 Task: Create a due date automation trigger when advanced on, on the tuesday before a card is due add dates starting this week at 11:00 AM.
Action: Mouse moved to (936, 285)
Screenshot: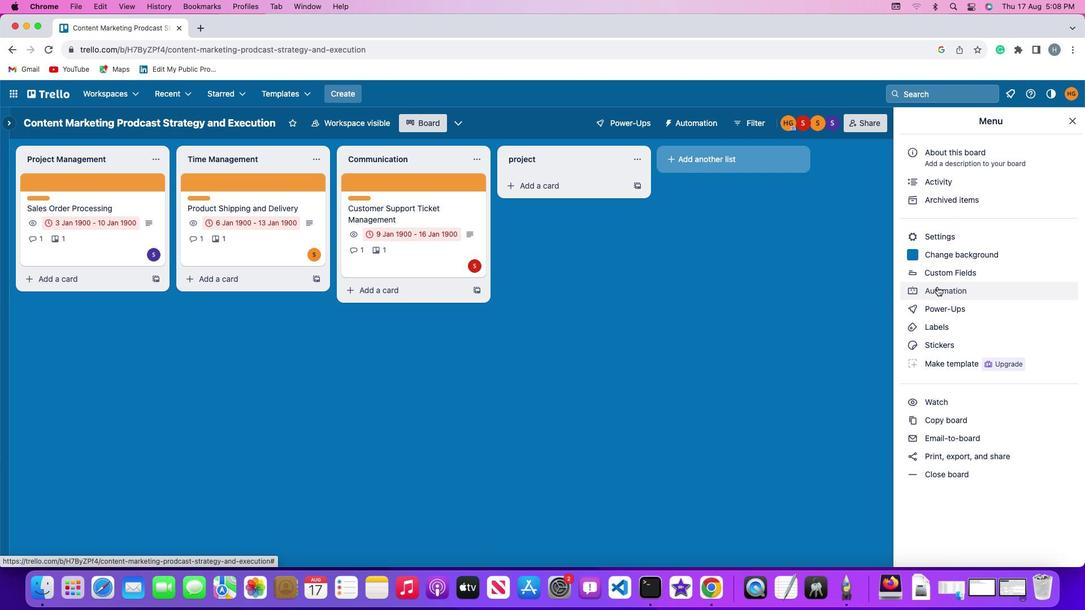 
Action: Mouse pressed left at (936, 285)
Screenshot: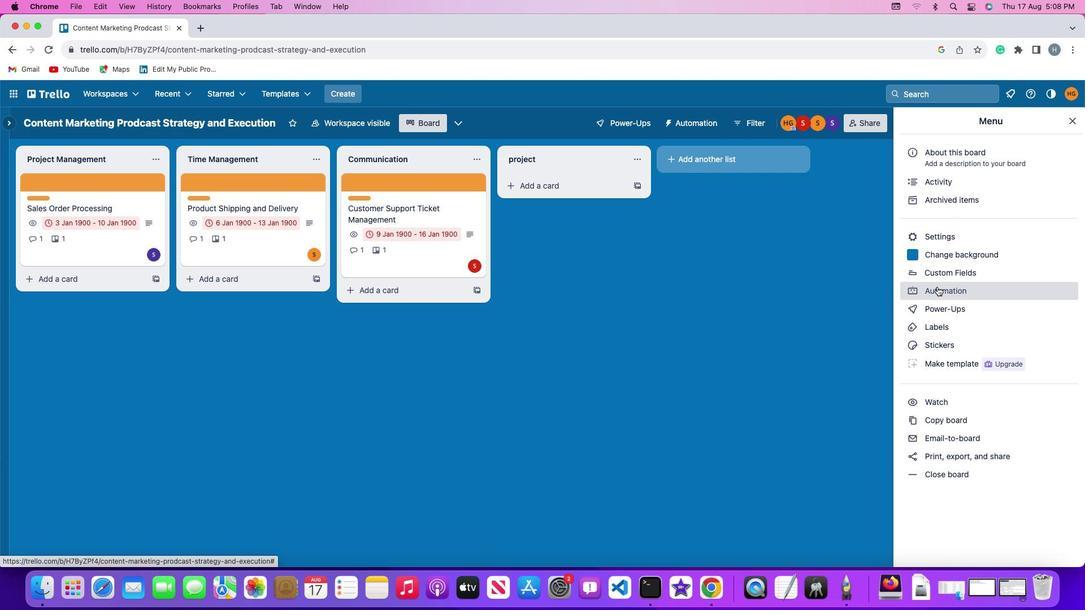 
Action: Mouse pressed left at (936, 285)
Screenshot: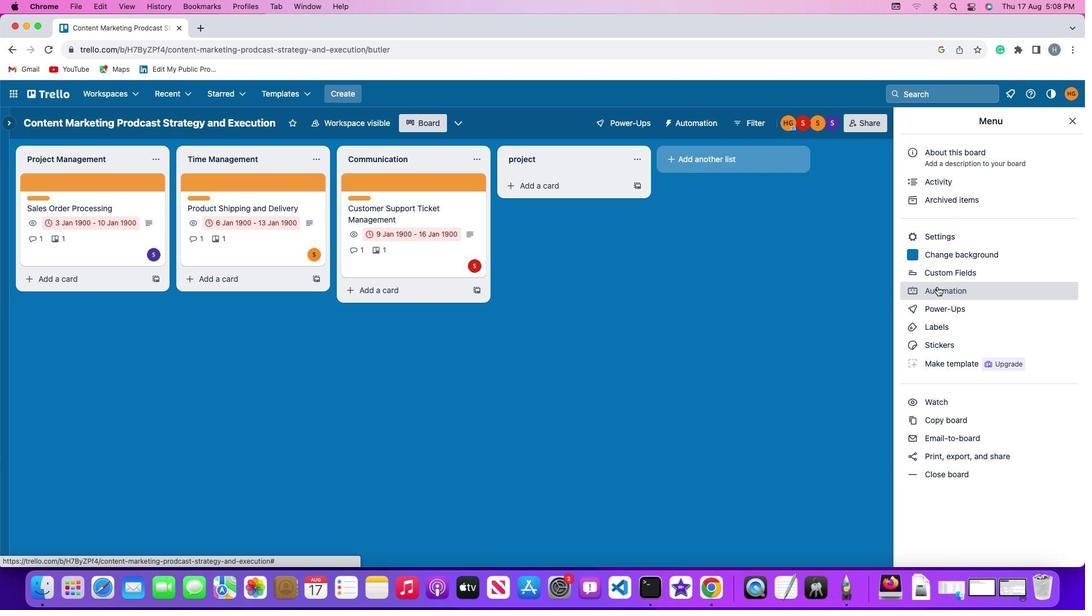 
Action: Mouse moved to (77, 269)
Screenshot: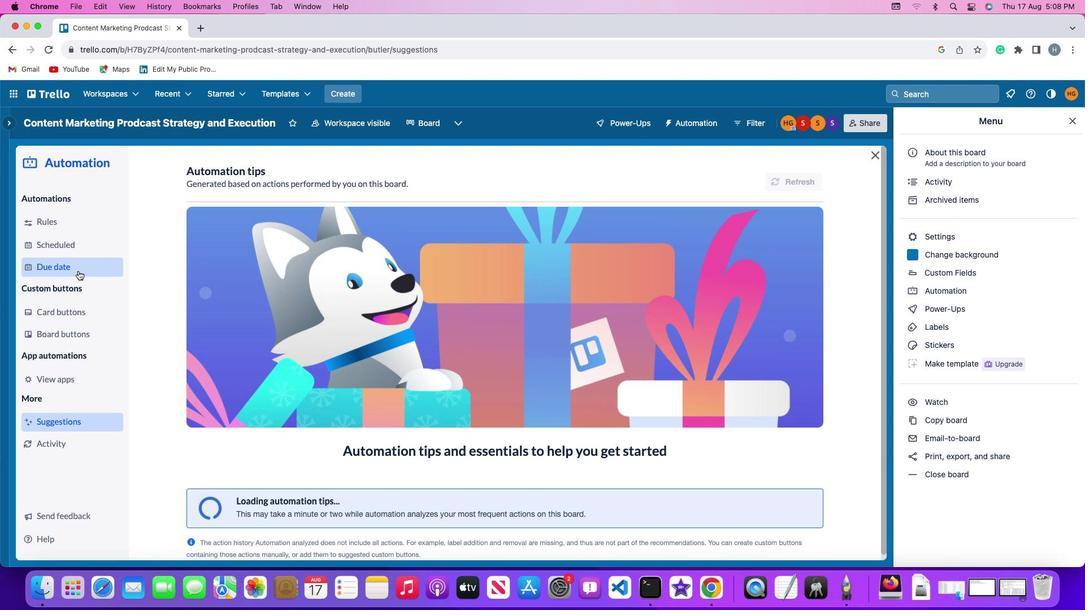 
Action: Mouse pressed left at (77, 269)
Screenshot: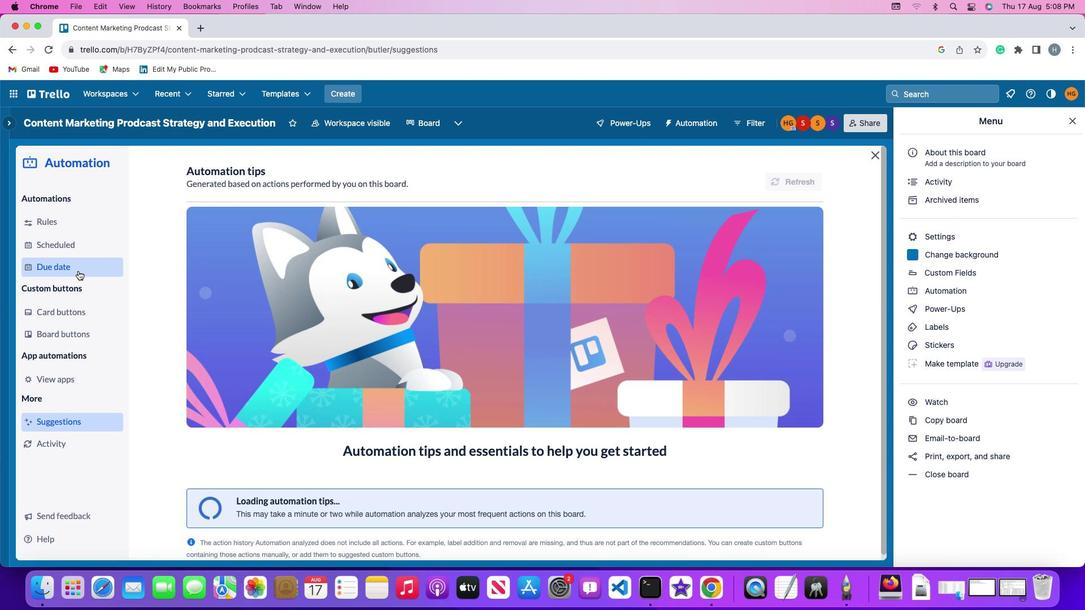 
Action: Mouse moved to (748, 174)
Screenshot: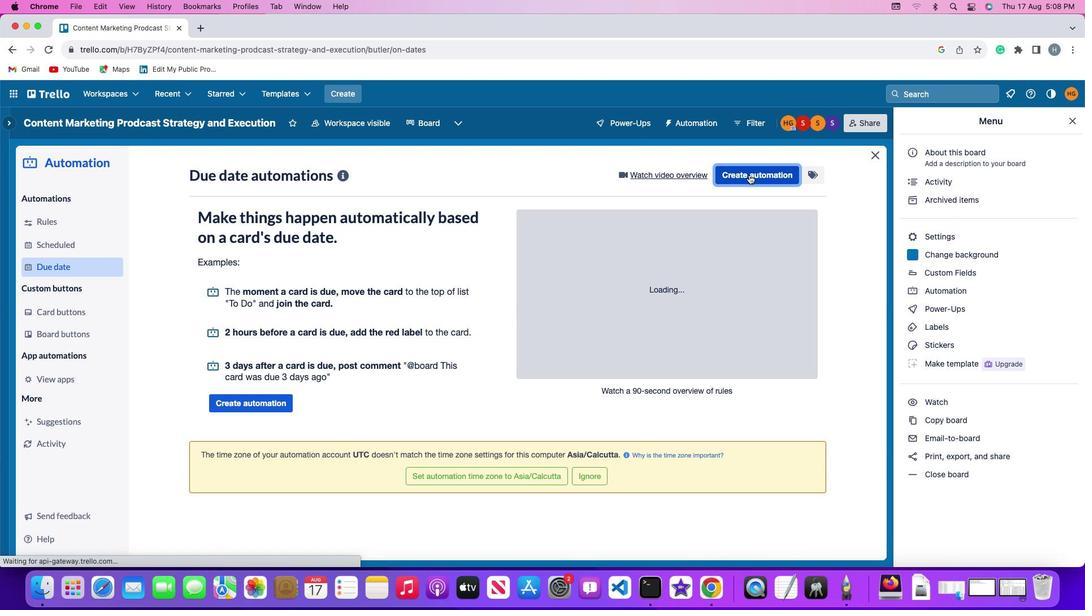 
Action: Mouse pressed left at (748, 174)
Screenshot: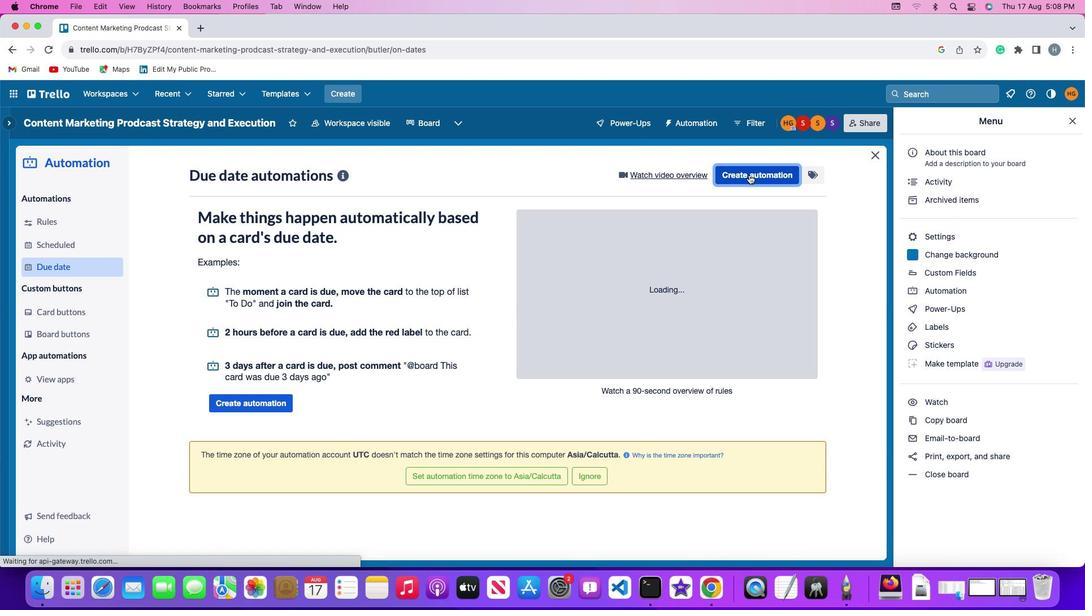 
Action: Mouse moved to (265, 284)
Screenshot: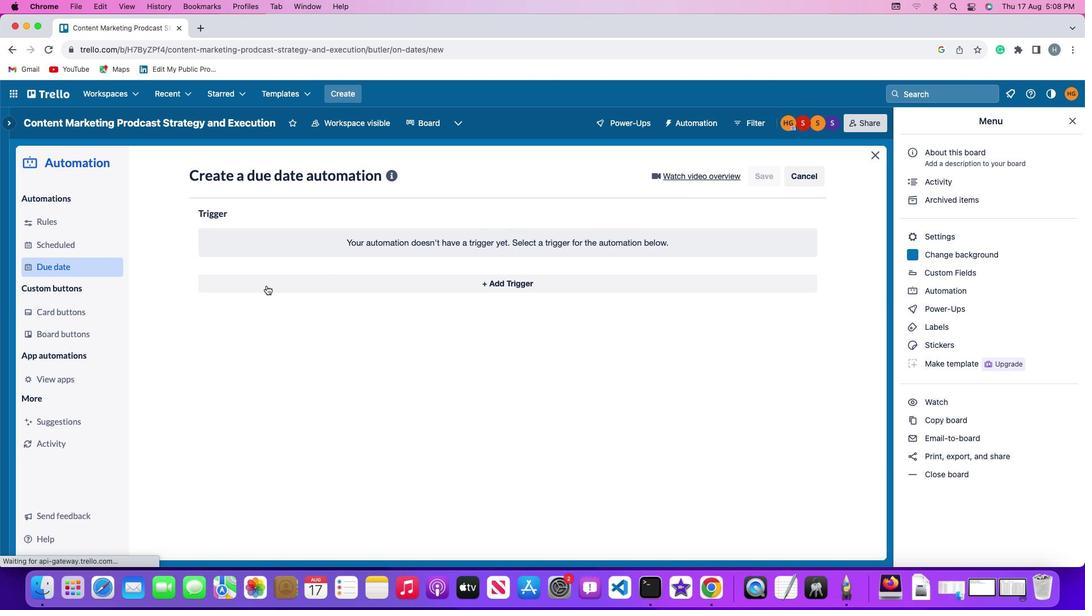 
Action: Mouse pressed left at (265, 284)
Screenshot: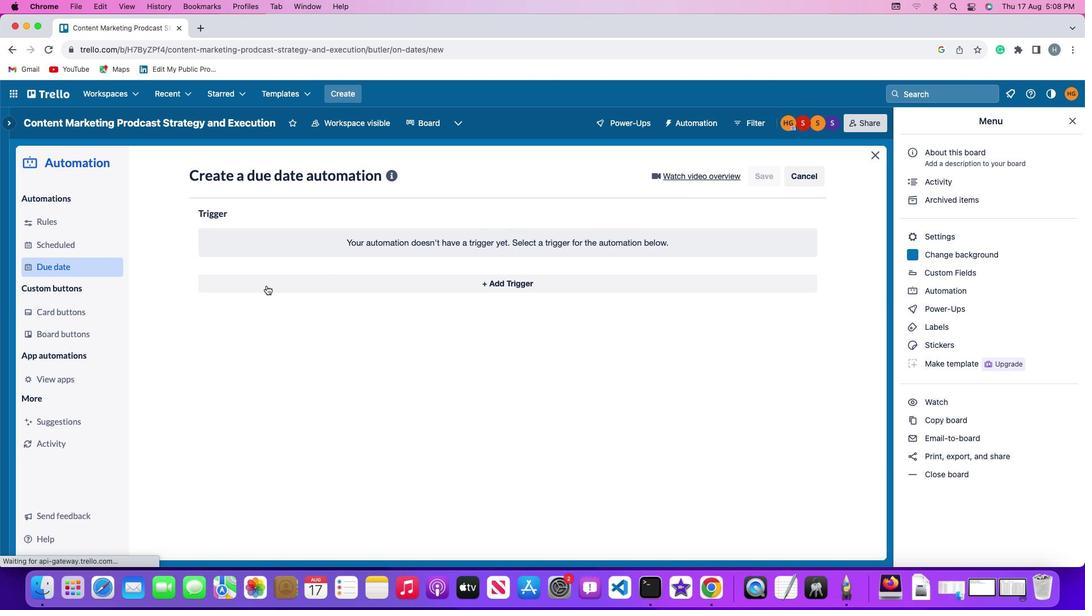 
Action: Mouse moved to (259, 496)
Screenshot: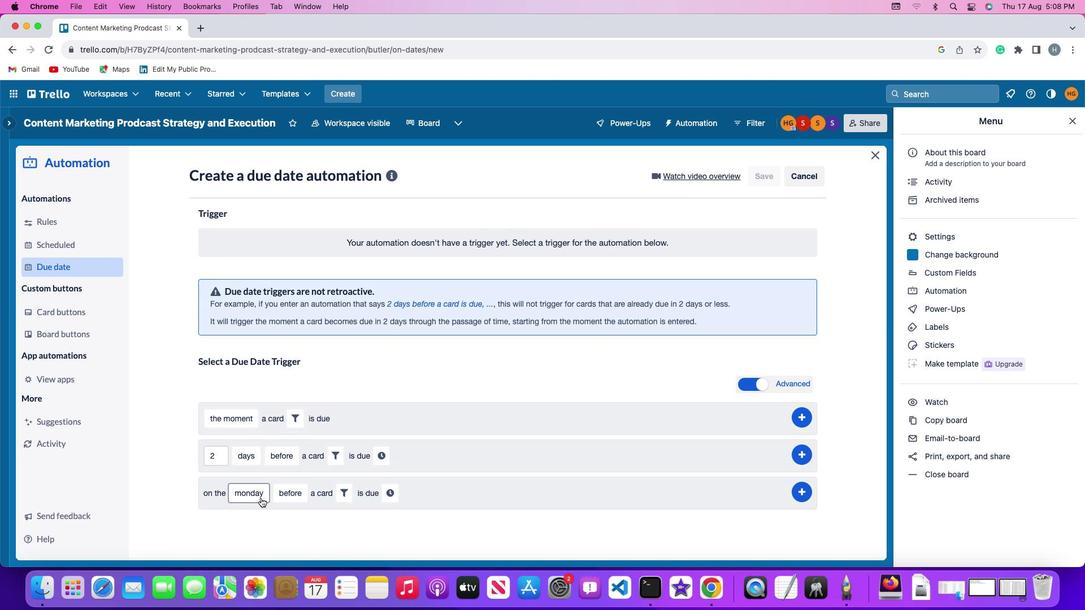 
Action: Mouse pressed left at (259, 496)
Screenshot: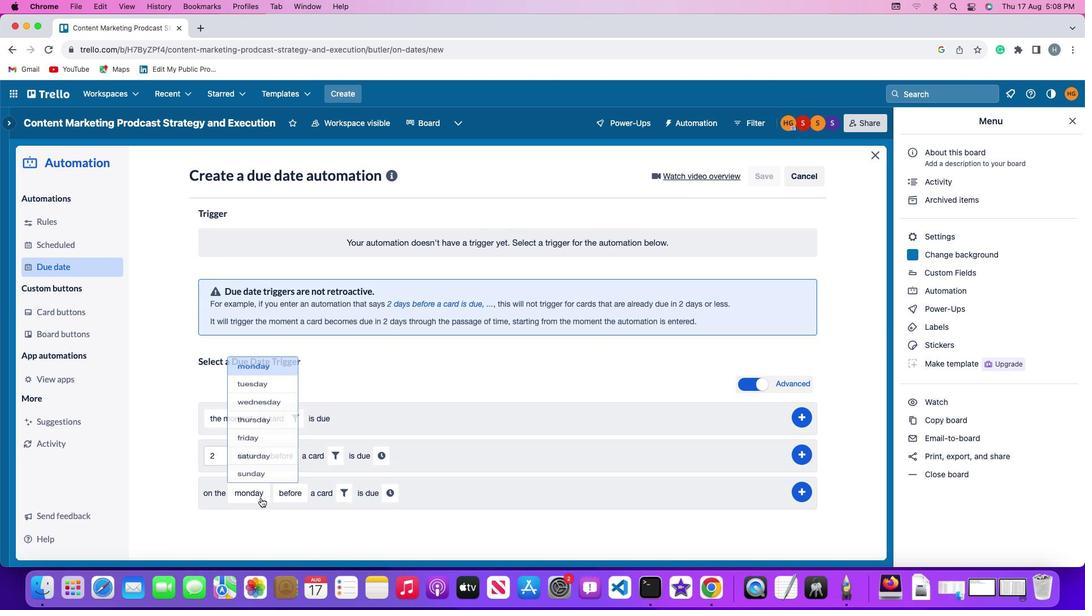 
Action: Mouse moved to (264, 356)
Screenshot: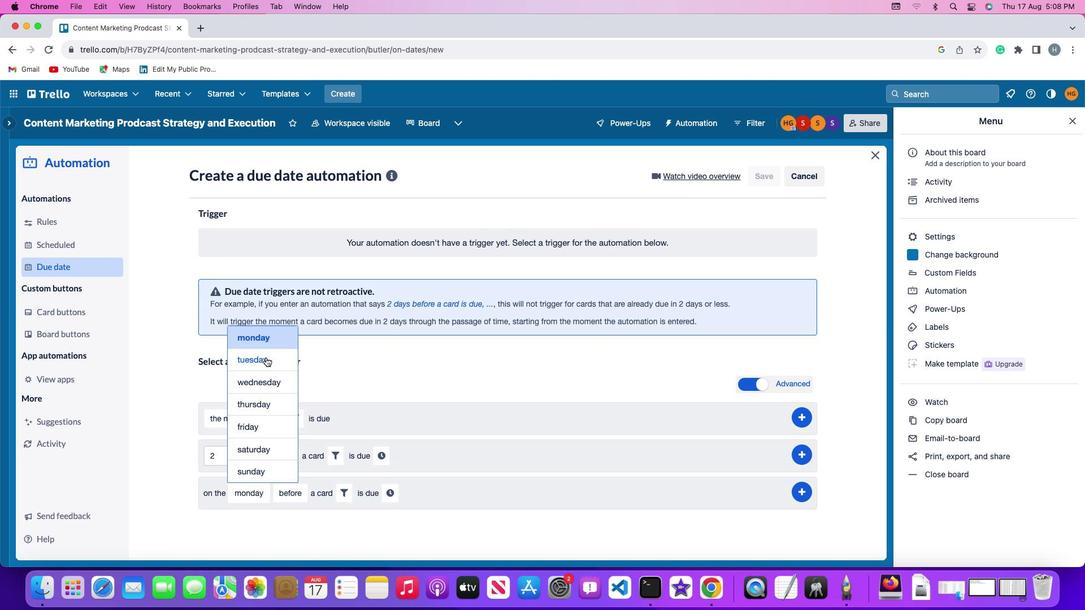 
Action: Mouse pressed left at (264, 356)
Screenshot: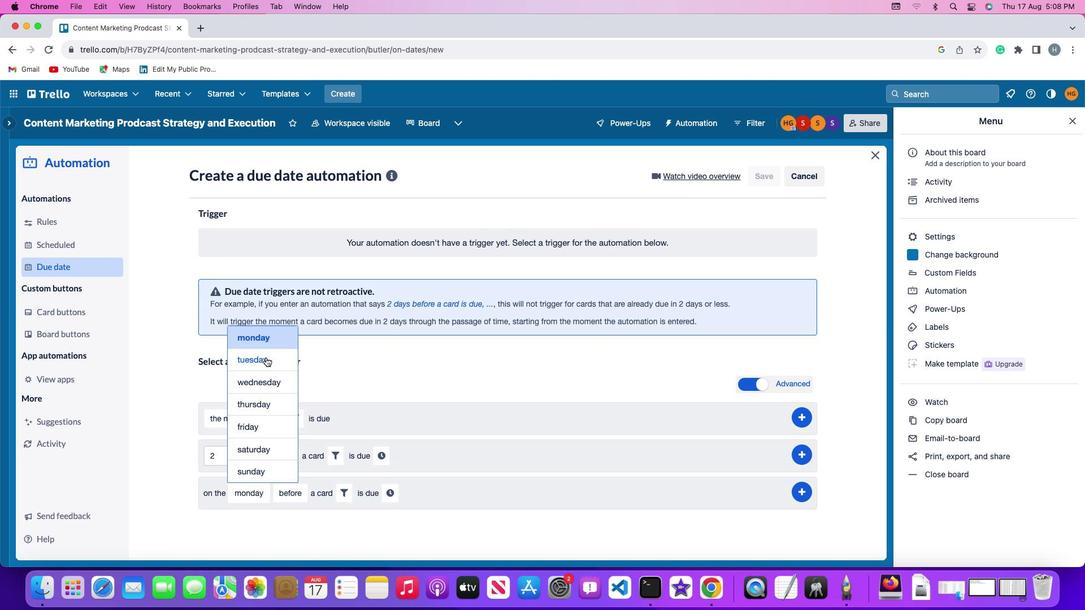 
Action: Mouse moved to (285, 489)
Screenshot: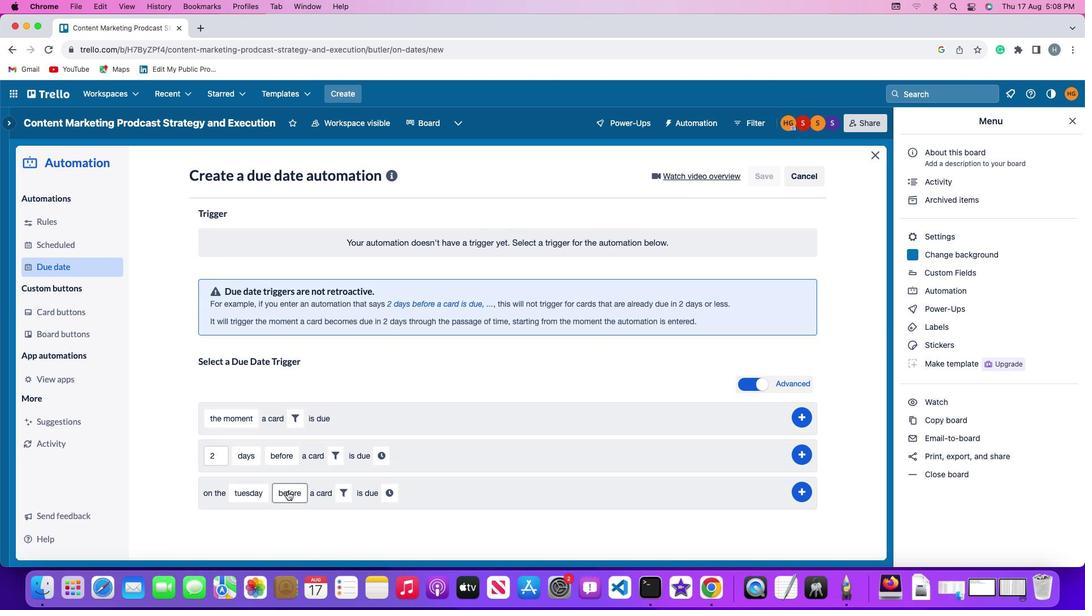
Action: Mouse pressed left at (285, 489)
Screenshot: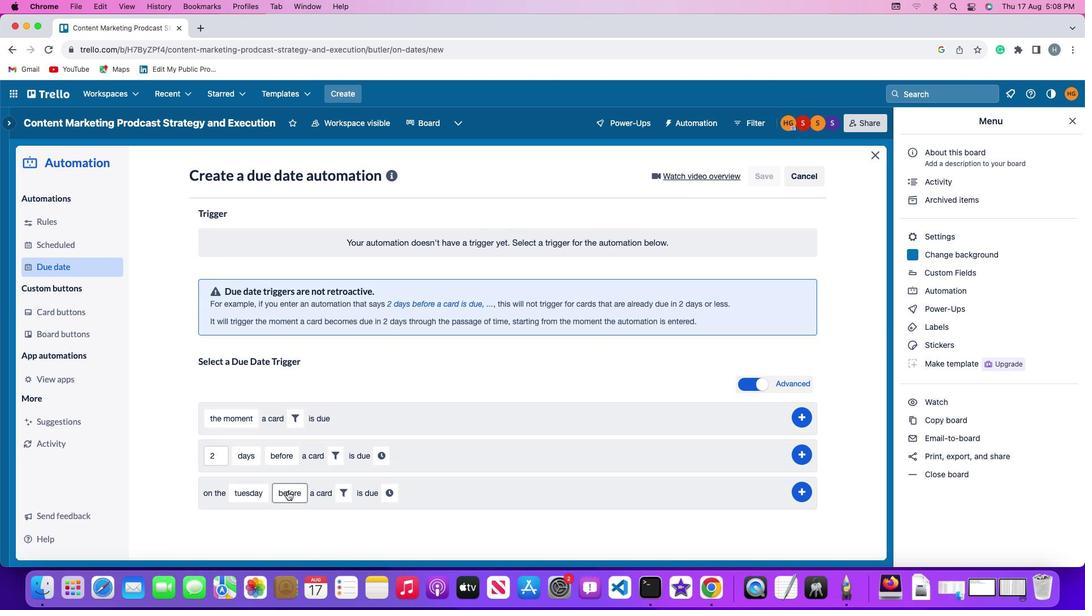 
Action: Mouse moved to (291, 404)
Screenshot: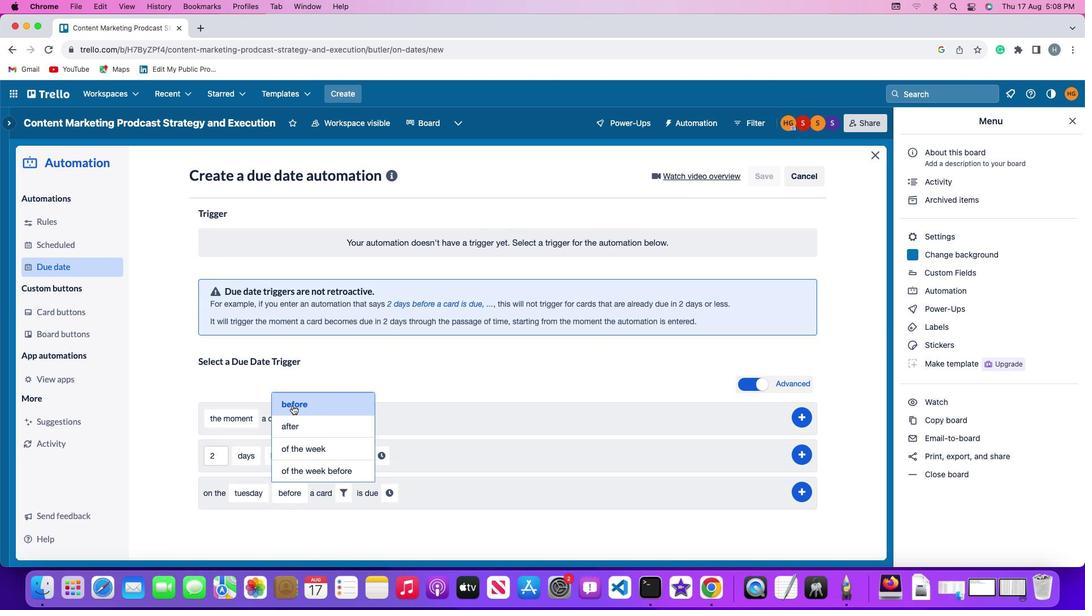 
Action: Mouse pressed left at (291, 404)
Screenshot: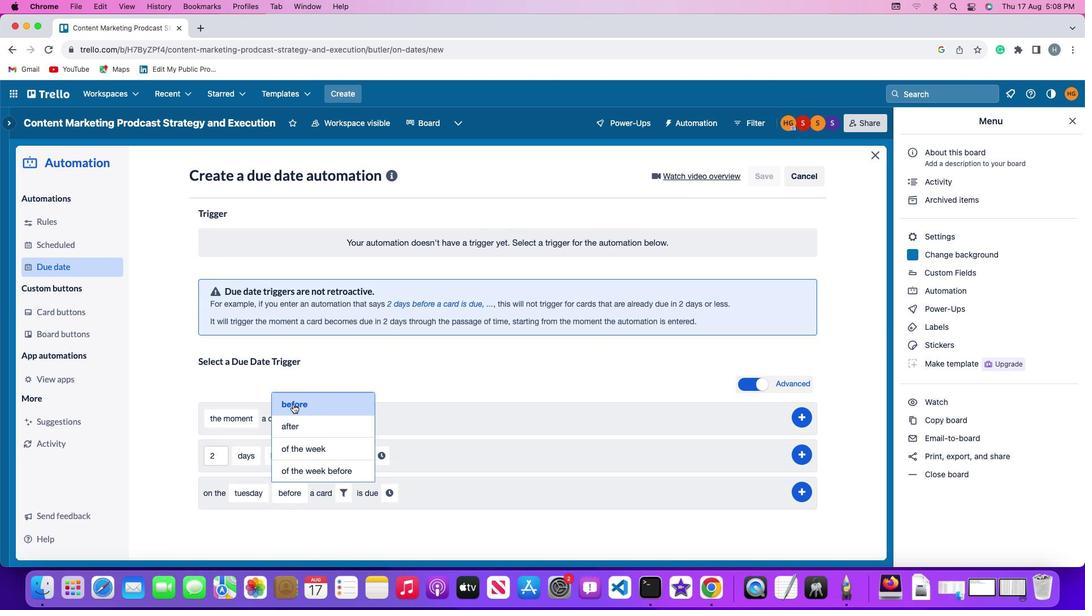 
Action: Mouse moved to (343, 498)
Screenshot: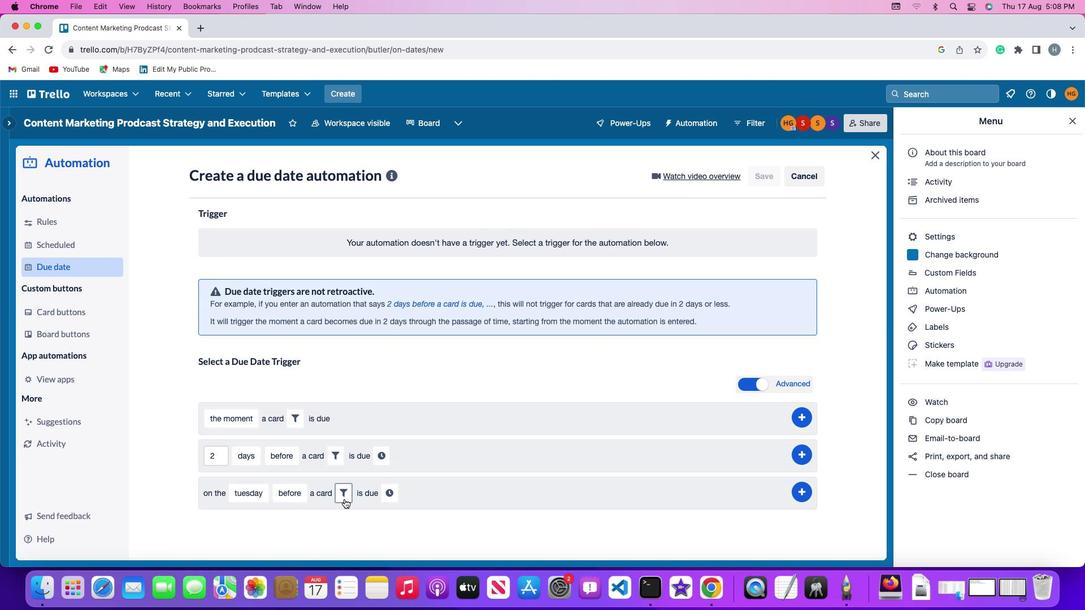
Action: Mouse pressed left at (343, 498)
Screenshot: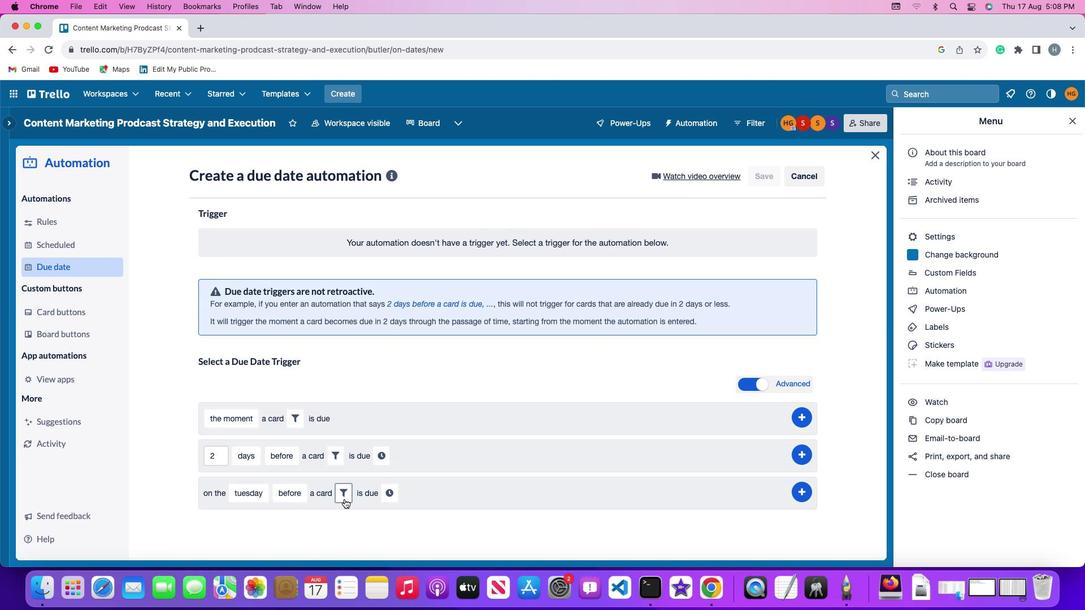 
Action: Mouse moved to (407, 528)
Screenshot: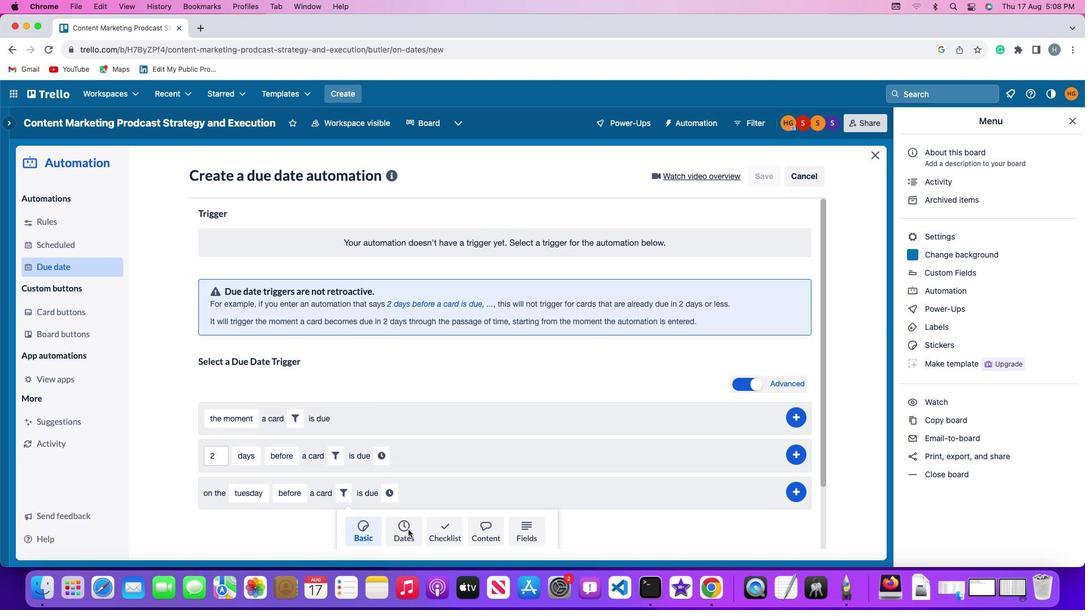 
Action: Mouse pressed left at (407, 528)
Screenshot: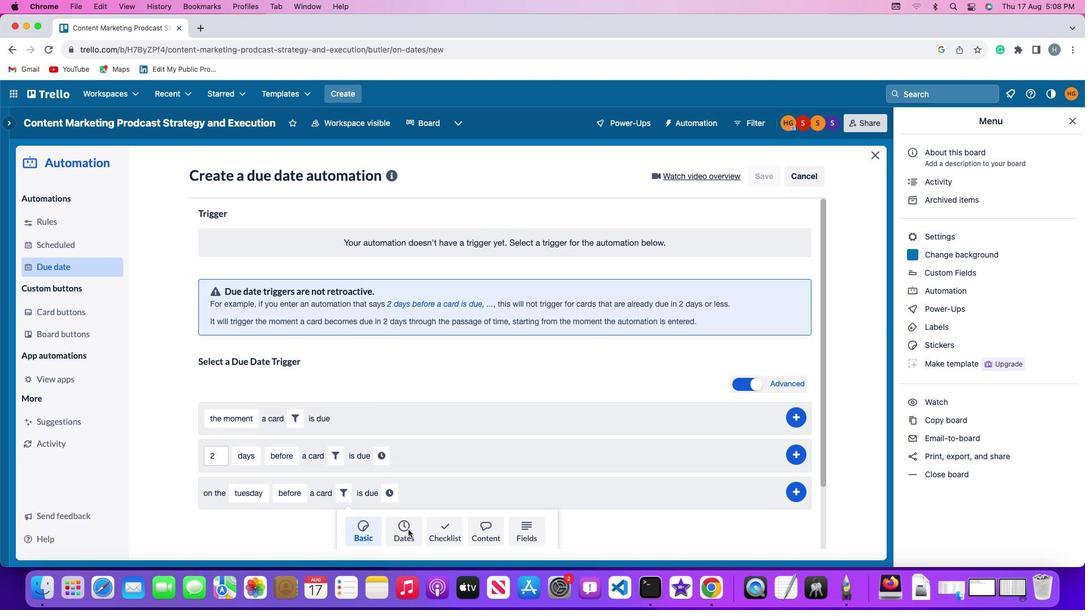 
Action: Mouse moved to (292, 517)
Screenshot: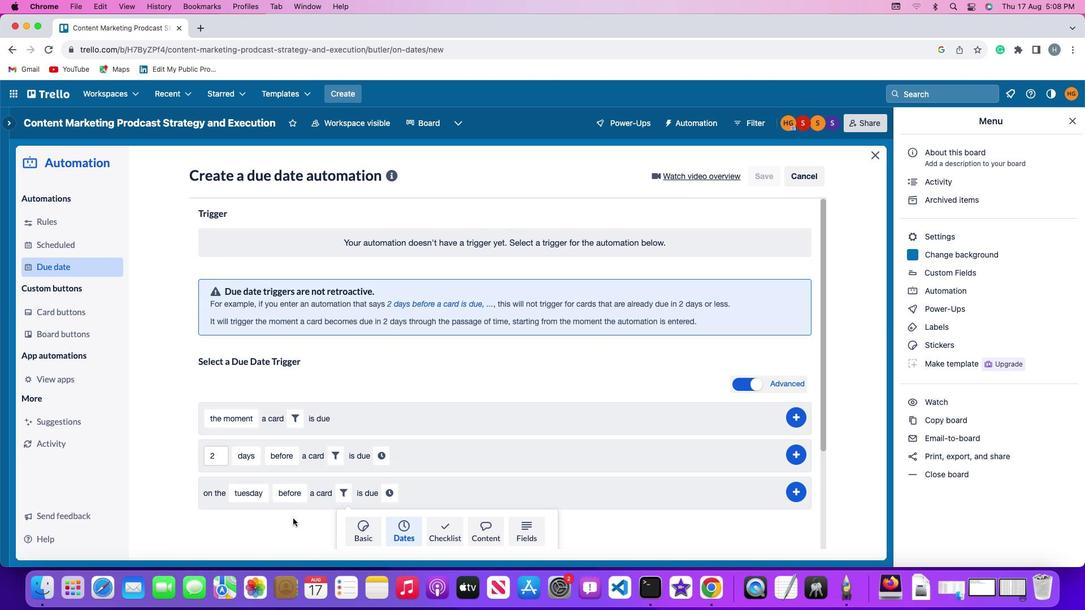
Action: Mouse scrolled (292, 517) with delta (0, -1)
Screenshot: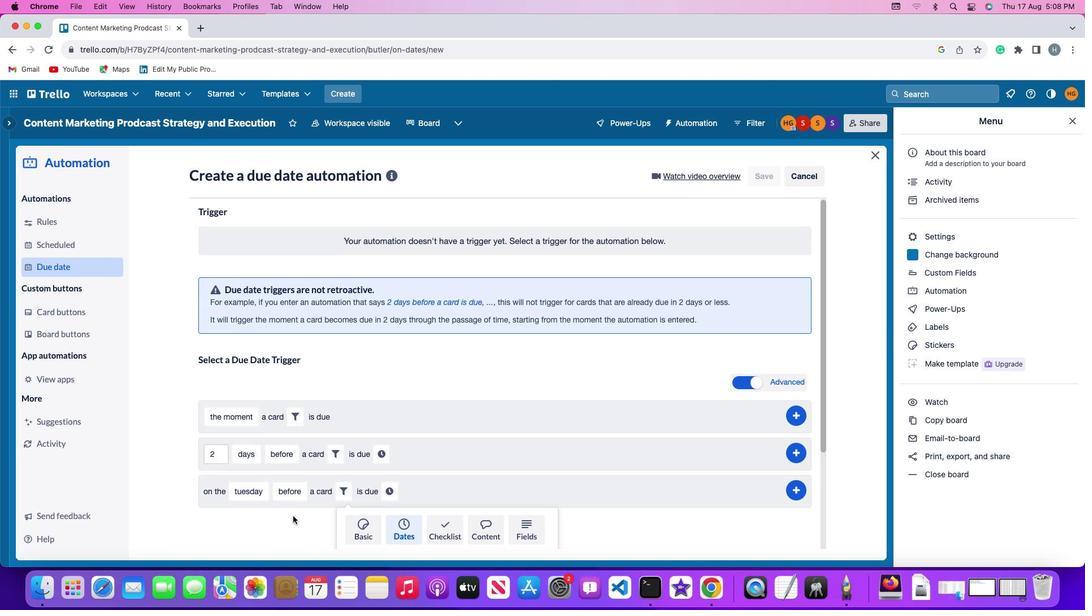 
Action: Mouse moved to (292, 517)
Screenshot: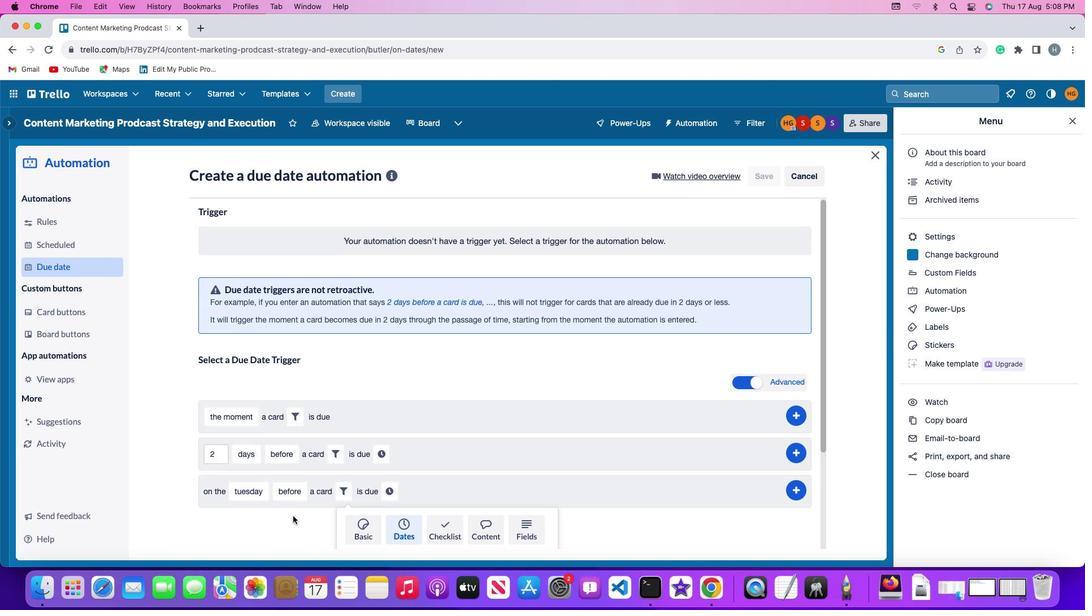 
Action: Mouse scrolled (292, 517) with delta (0, -1)
Screenshot: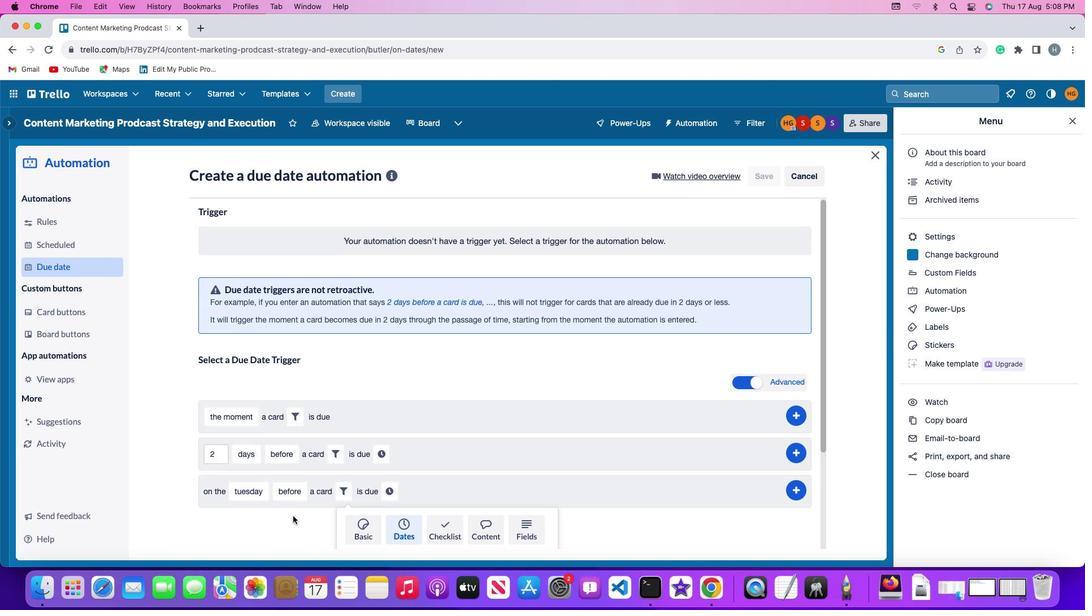 
Action: Mouse scrolled (292, 517) with delta (0, -2)
Screenshot: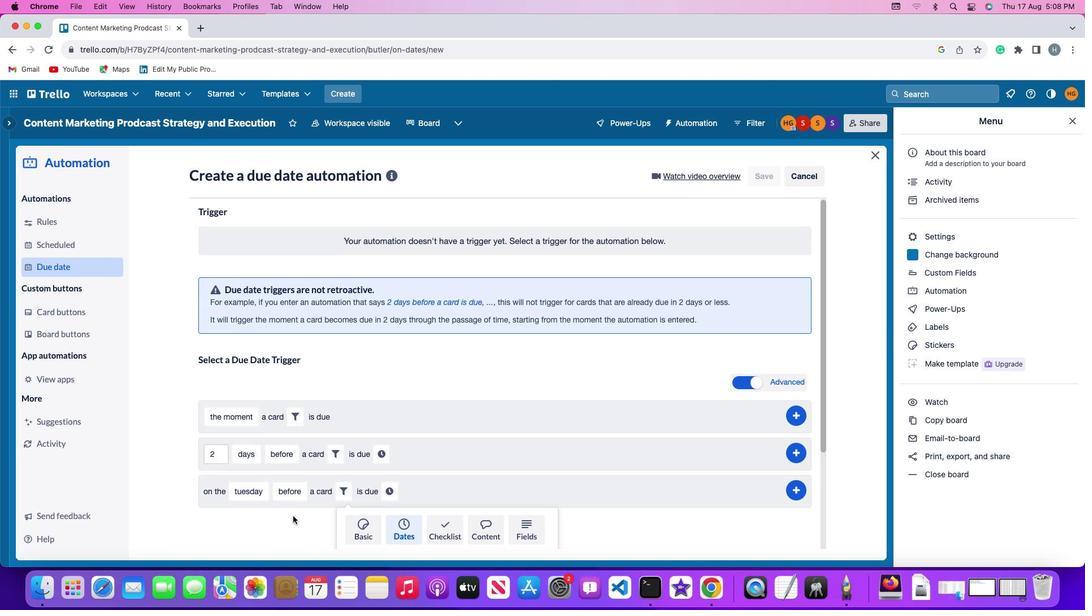 
Action: Mouse moved to (292, 516)
Screenshot: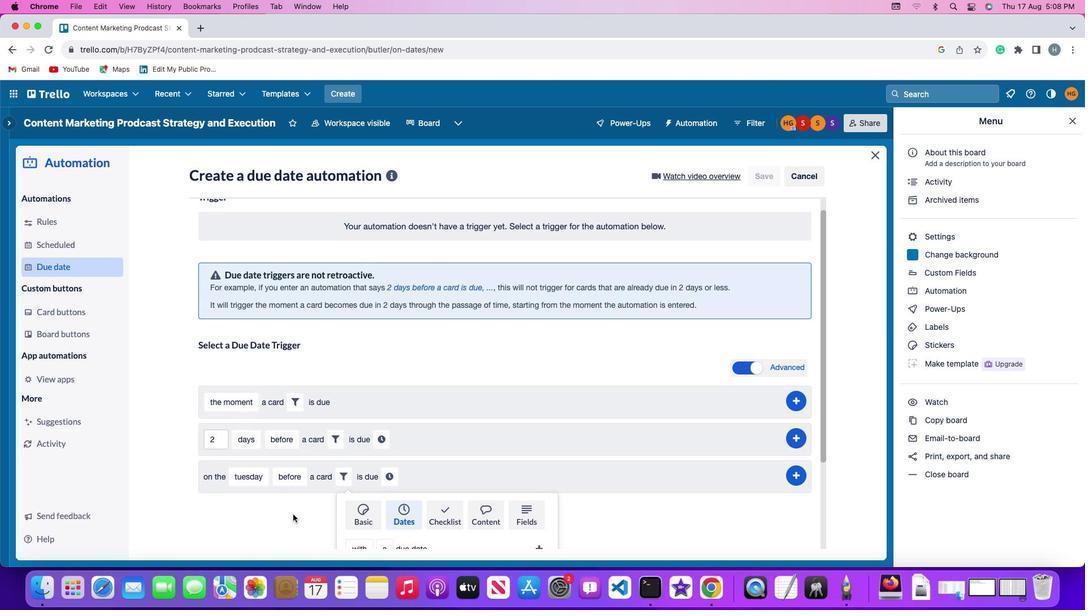 
Action: Mouse scrolled (292, 516) with delta (0, -3)
Screenshot: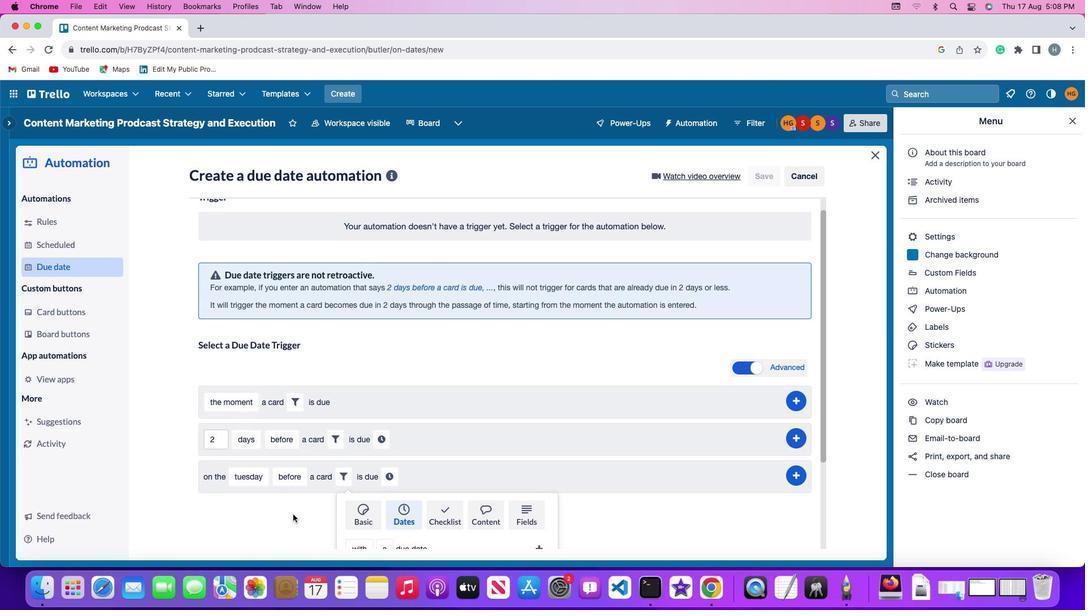 
Action: Mouse moved to (292, 514)
Screenshot: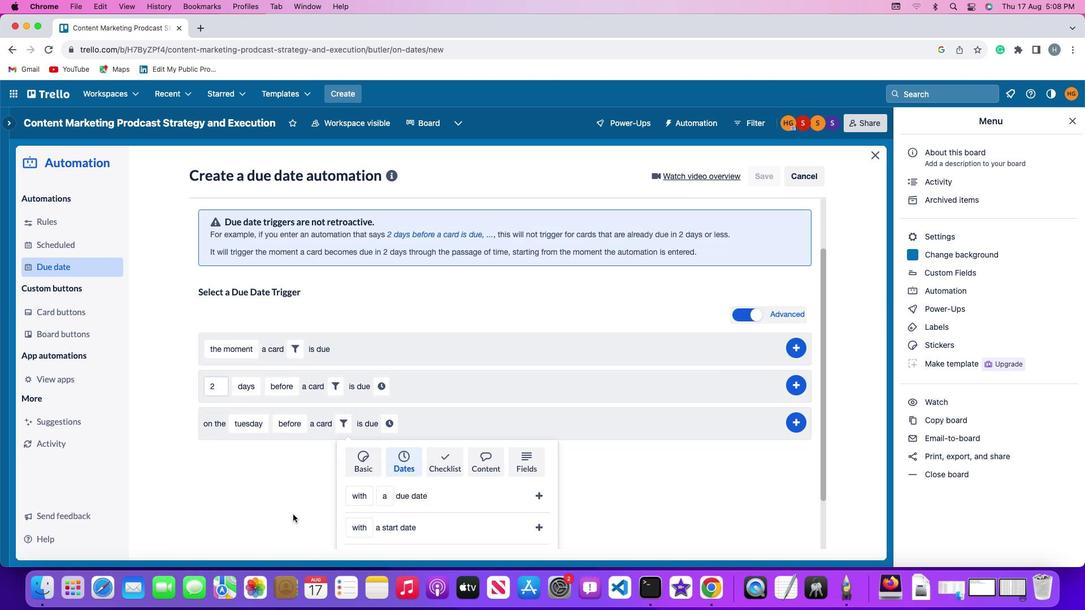 
Action: Mouse scrolled (292, 514) with delta (0, -3)
Screenshot: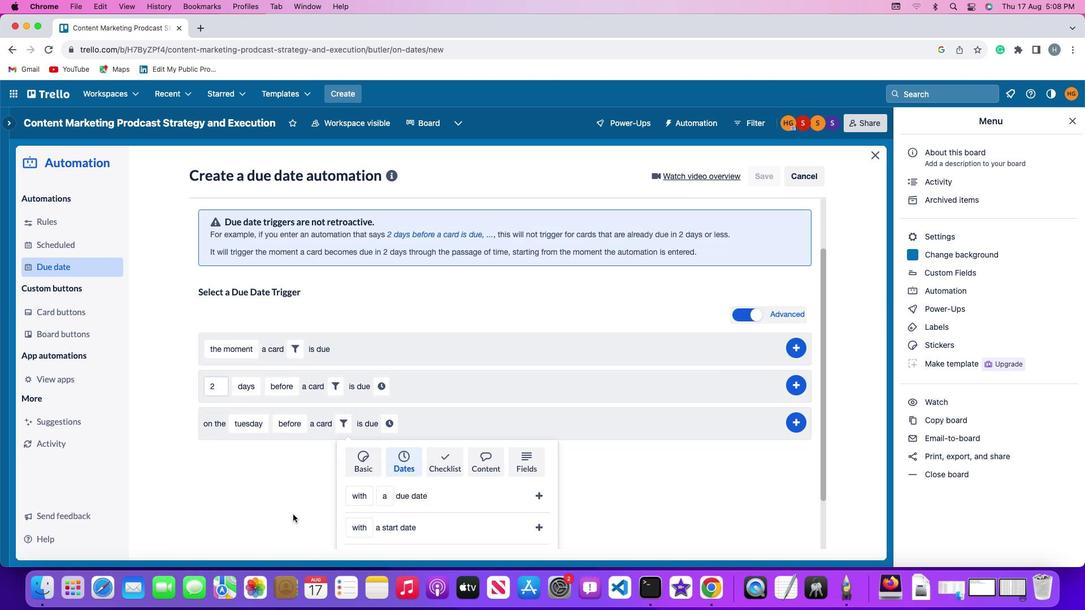 
Action: Mouse moved to (291, 513)
Screenshot: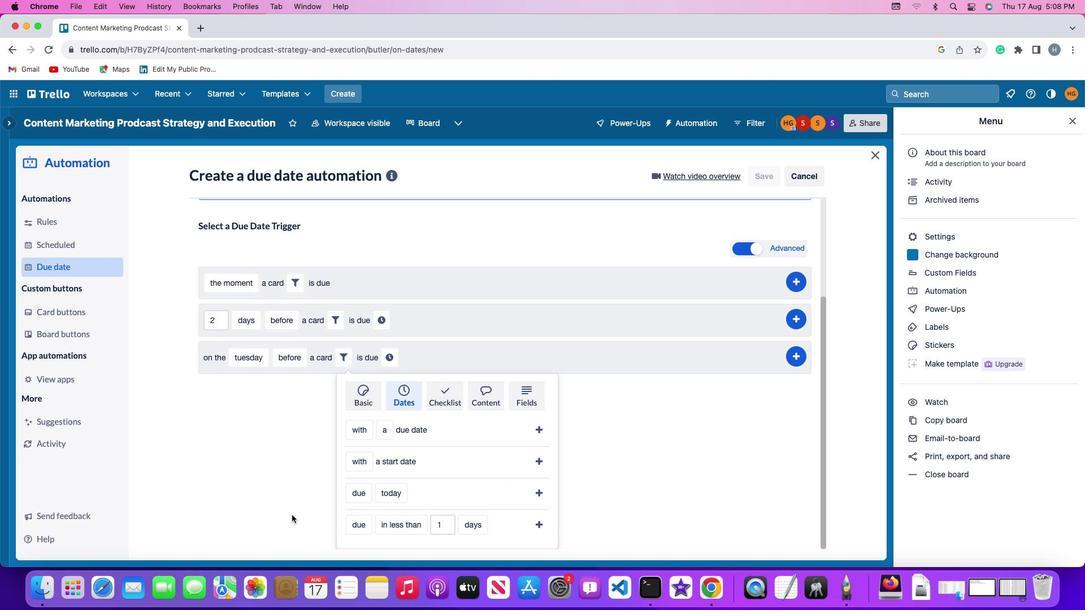 
Action: Mouse scrolled (291, 513) with delta (0, -1)
Screenshot: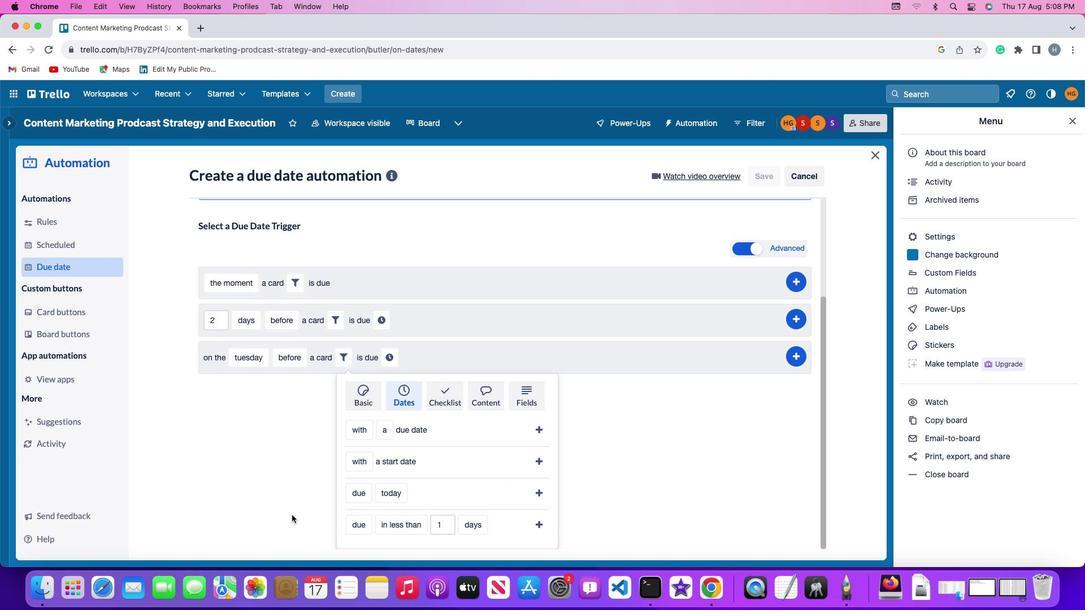 
Action: Mouse scrolled (291, 513) with delta (0, -1)
Screenshot: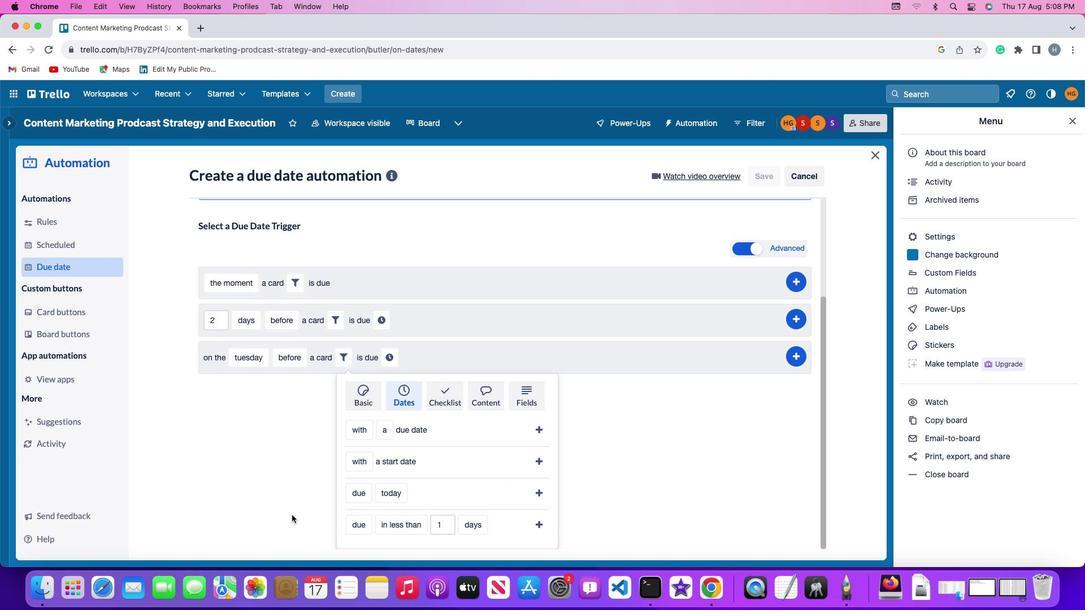 
Action: Mouse scrolled (291, 513) with delta (0, -2)
Screenshot: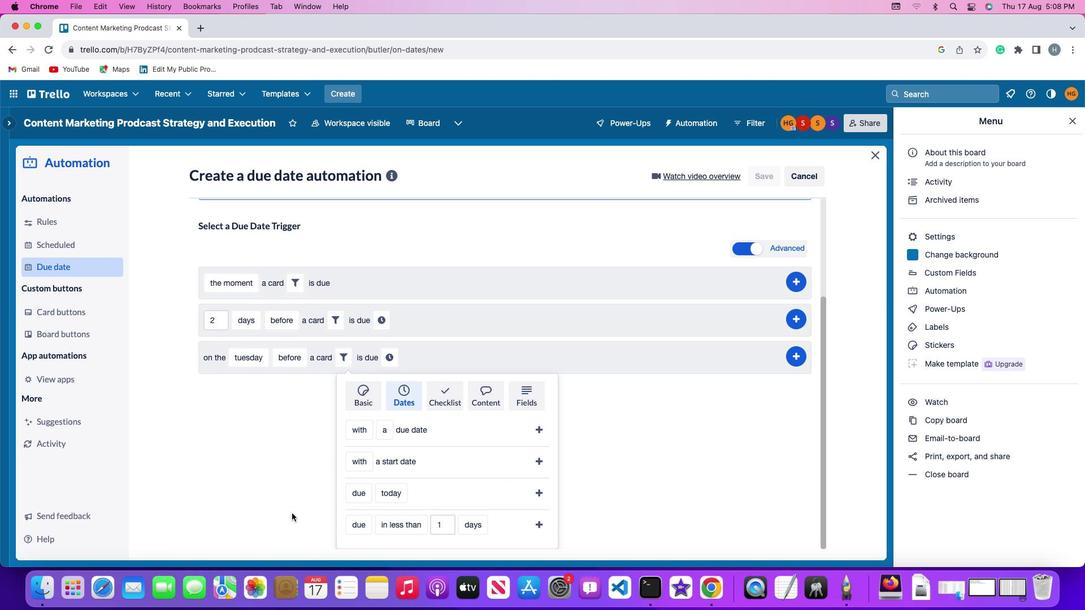 
Action: Mouse moved to (290, 511)
Screenshot: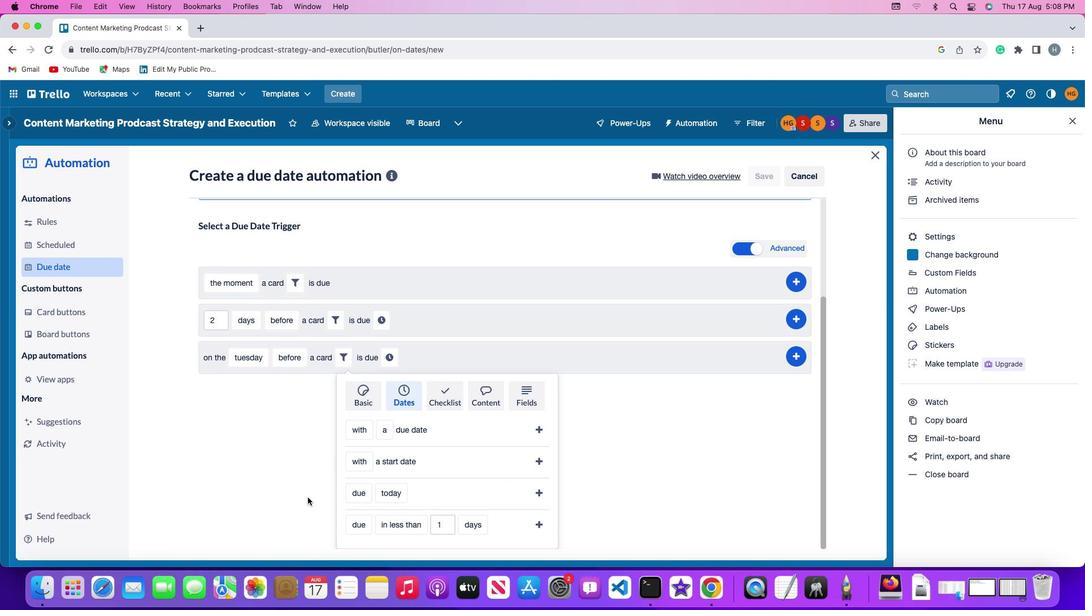 
Action: Mouse scrolled (290, 511) with delta (0, -2)
Screenshot: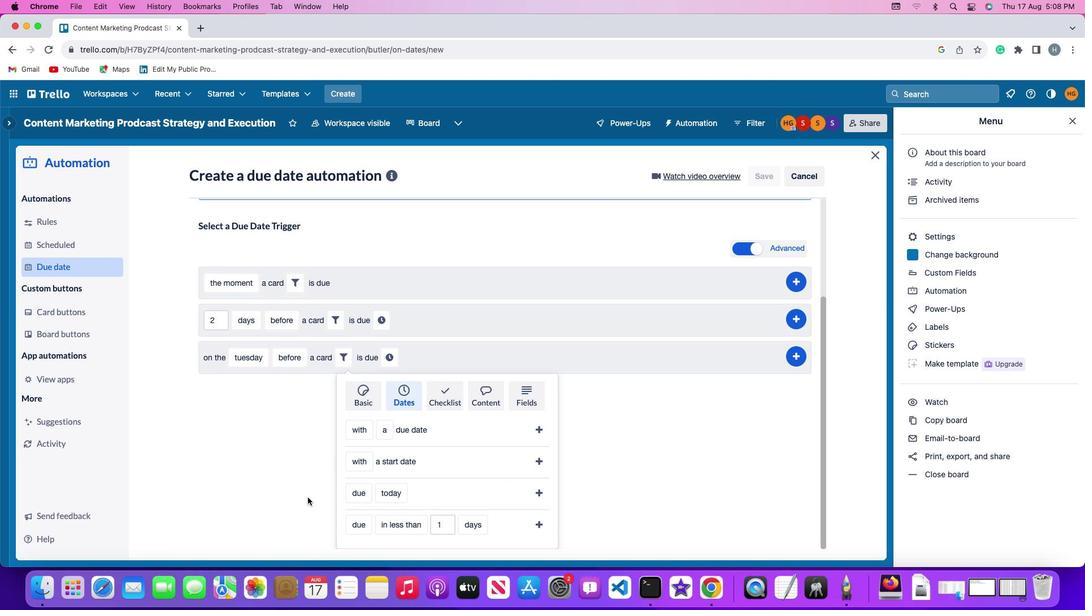 
Action: Mouse moved to (353, 495)
Screenshot: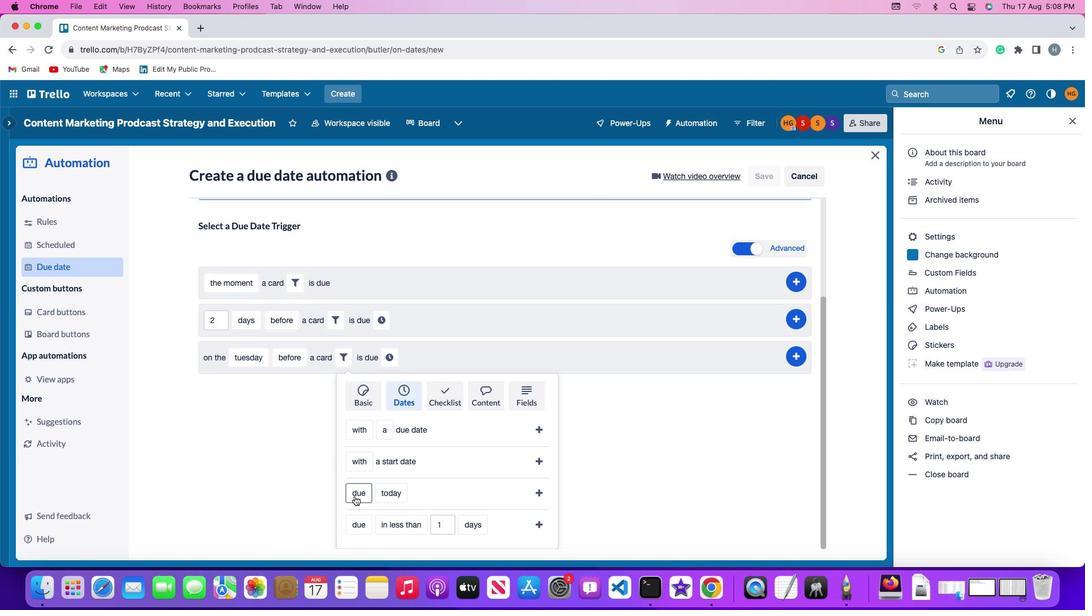 
Action: Mouse pressed left at (353, 495)
Screenshot: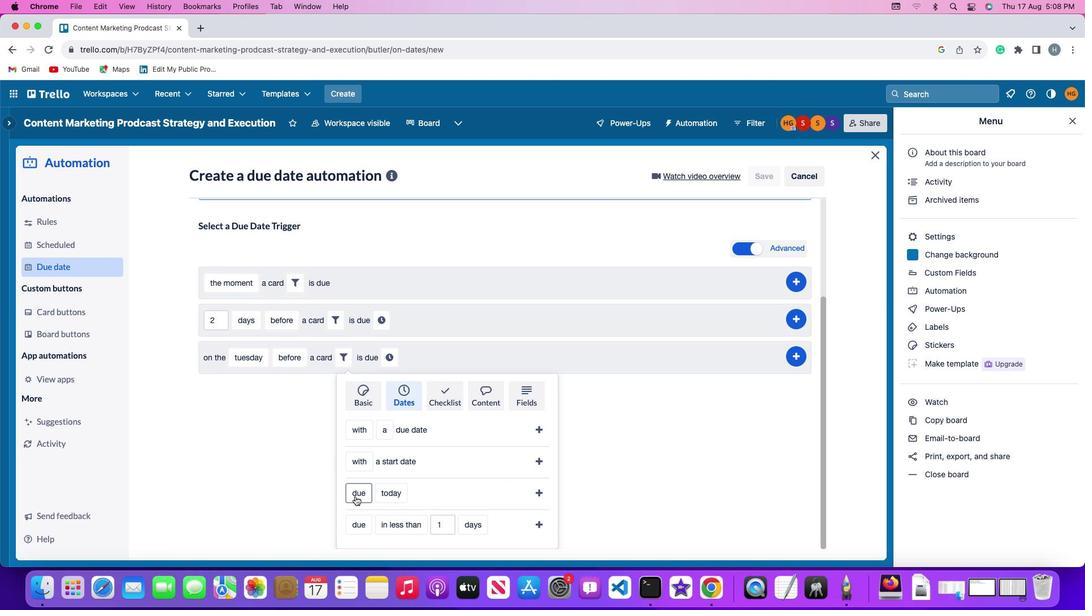 
Action: Mouse moved to (364, 447)
Screenshot: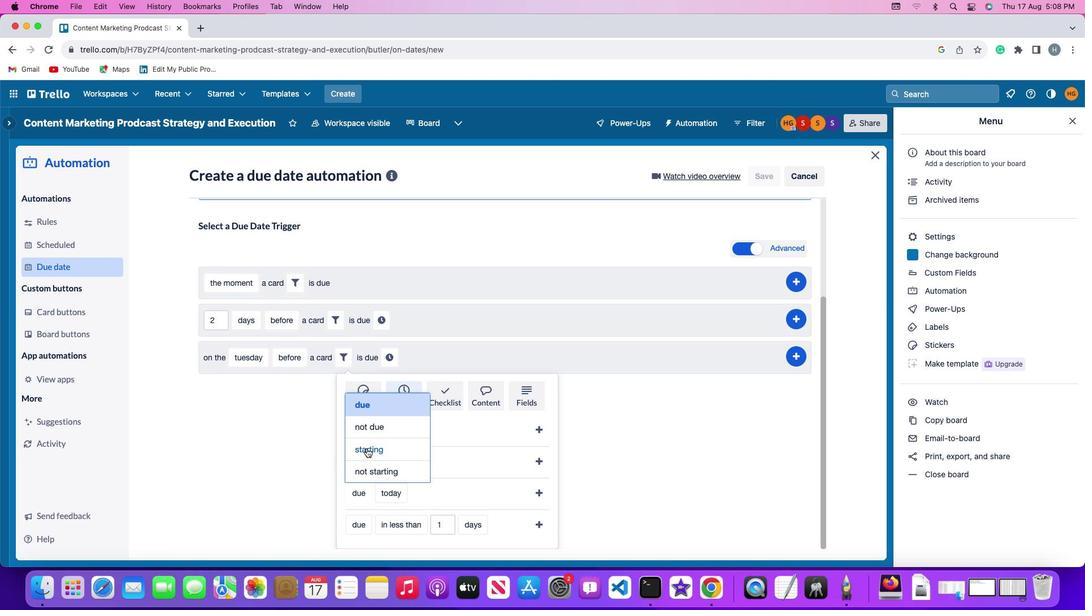 
Action: Mouse pressed left at (364, 447)
Screenshot: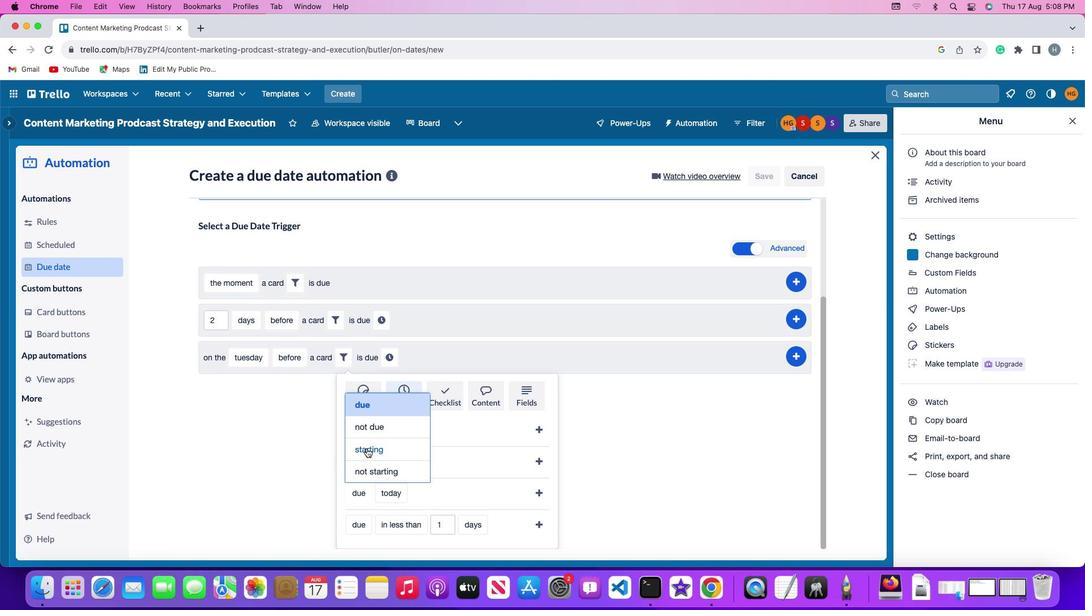 
Action: Mouse moved to (393, 493)
Screenshot: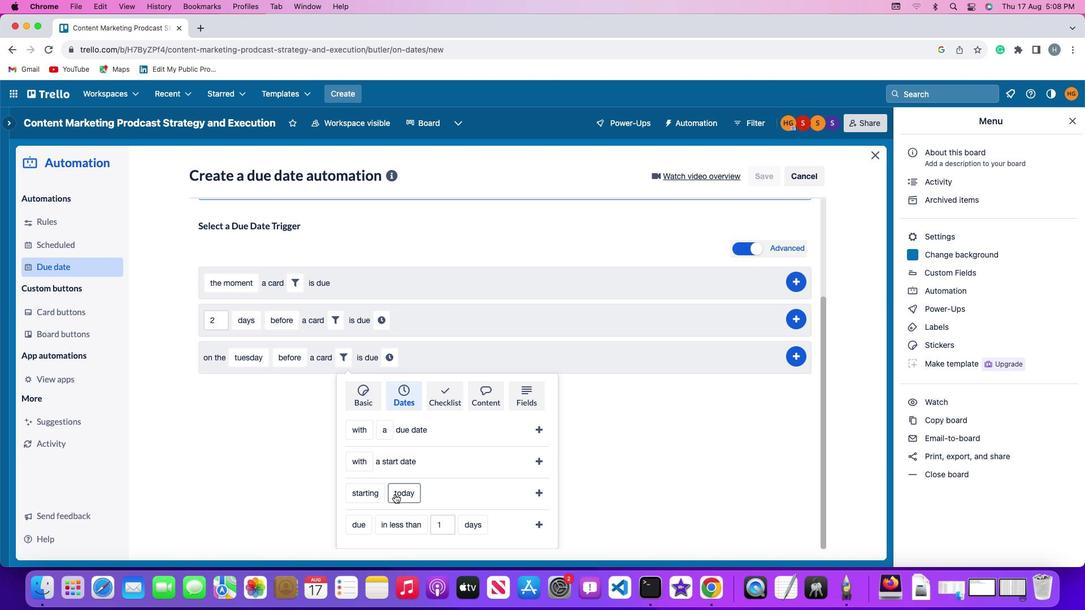 
Action: Mouse pressed left at (393, 493)
Screenshot: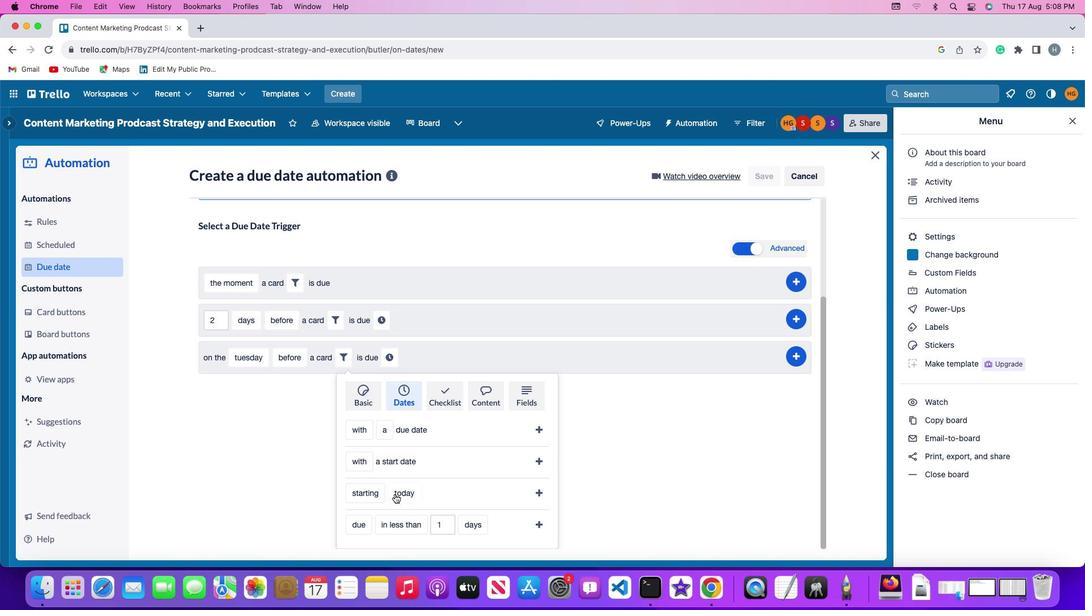 
Action: Mouse moved to (420, 404)
Screenshot: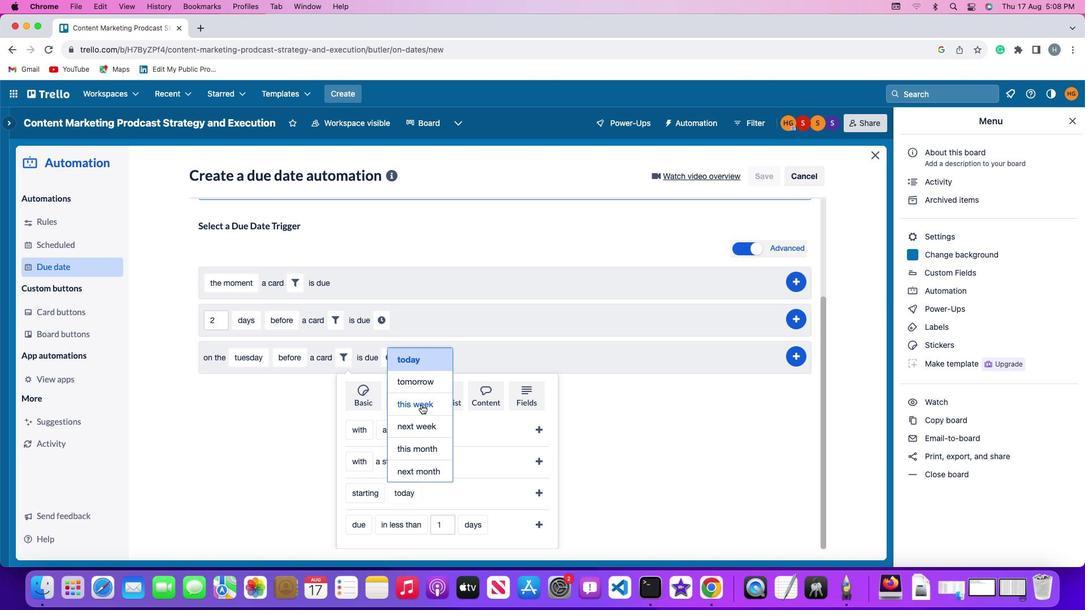 
Action: Mouse pressed left at (420, 404)
Screenshot: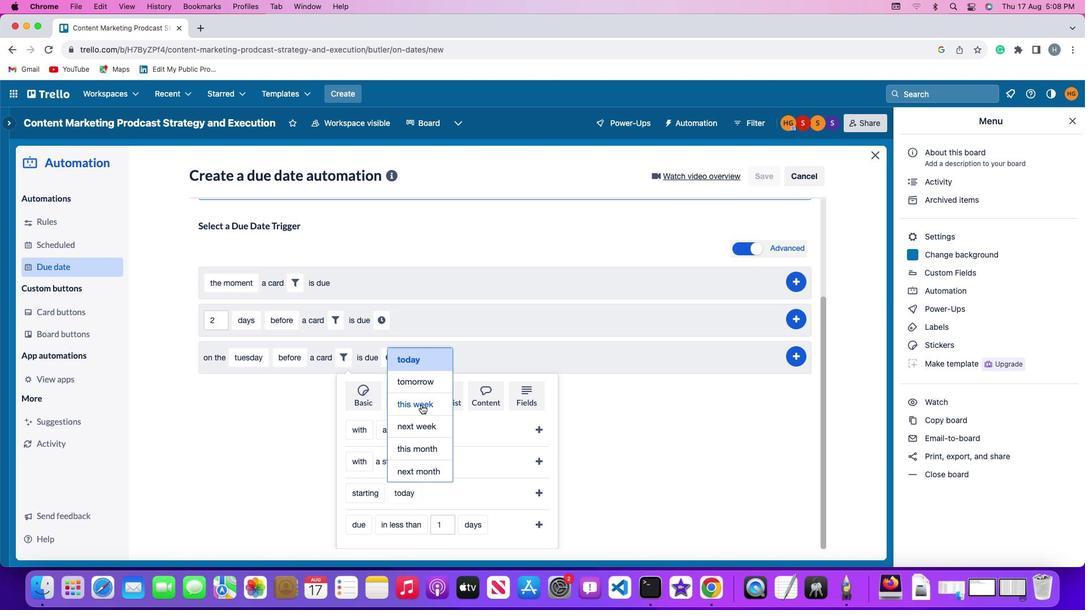 
Action: Mouse moved to (533, 489)
Screenshot: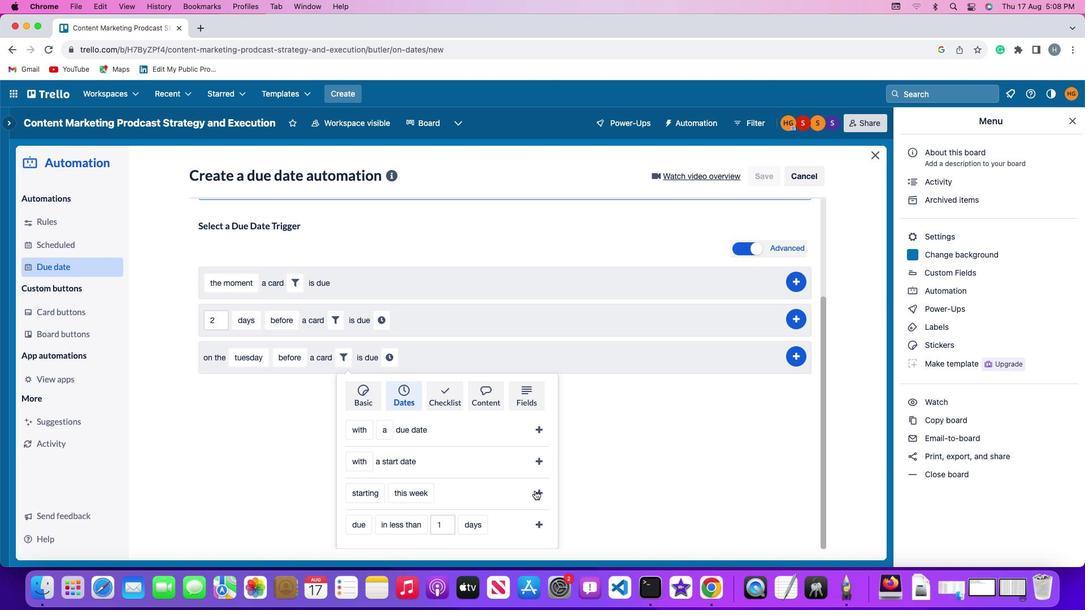 
Action: Mouse pressed left at (533, 489)
Screenshot: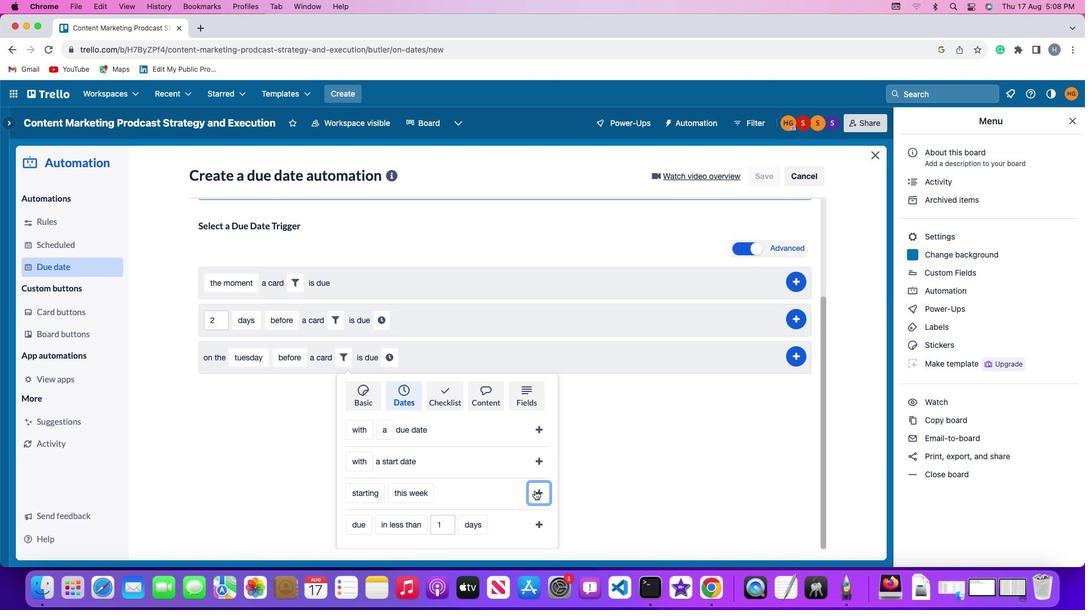 
Action: Mouse moved to (482, 492)
Screenshot: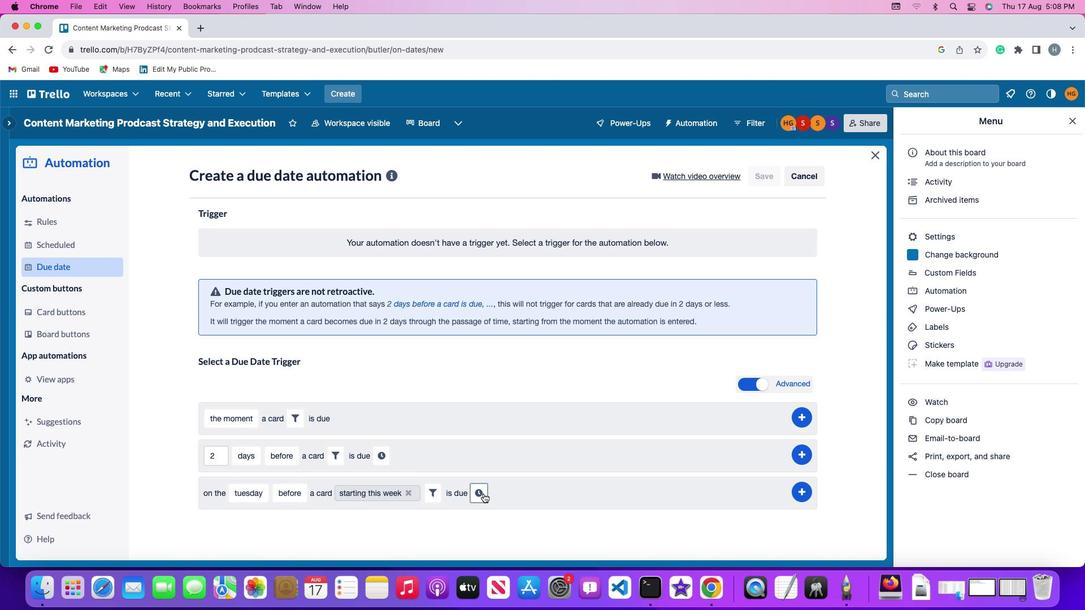 
Action: Mouse pressed left at (482, 492)
Screenshot: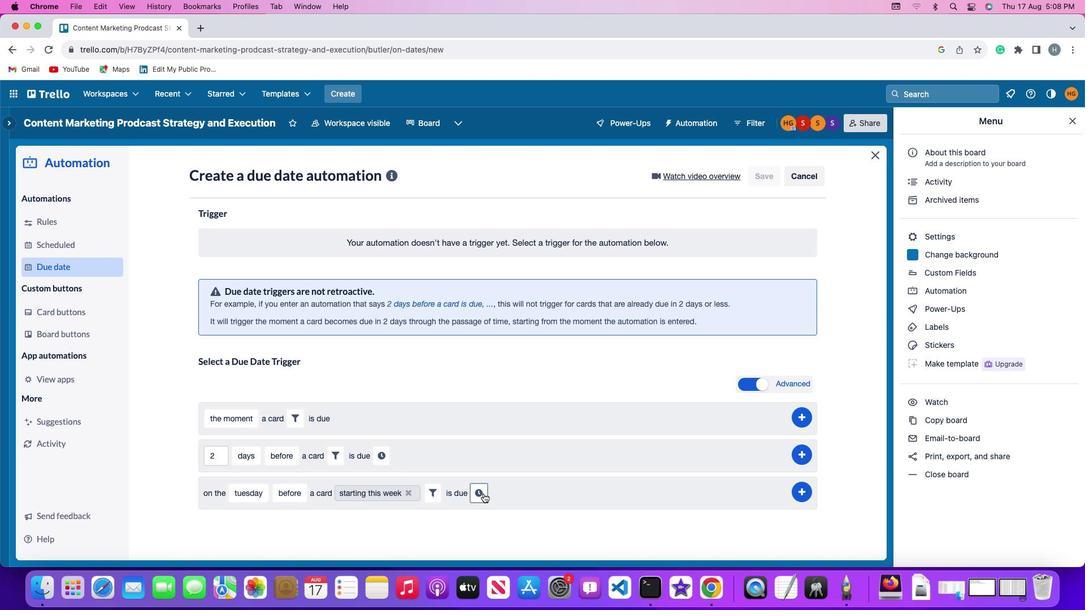 
Action: Mouse moved to (505, 494)
Screenshot: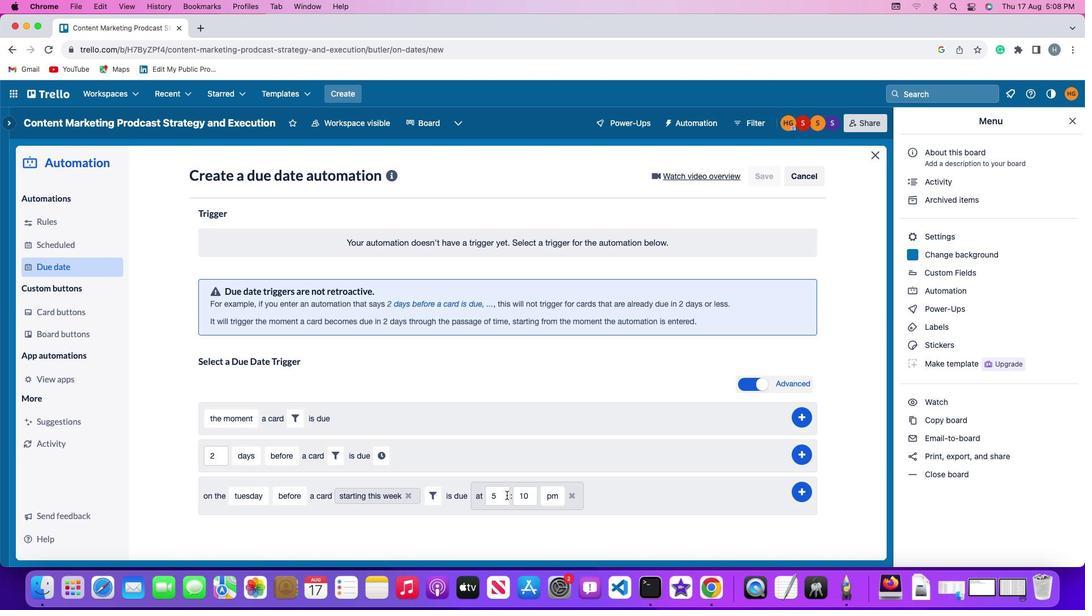 
Action: Mouse pressed left at (505, 494)
Screenshot: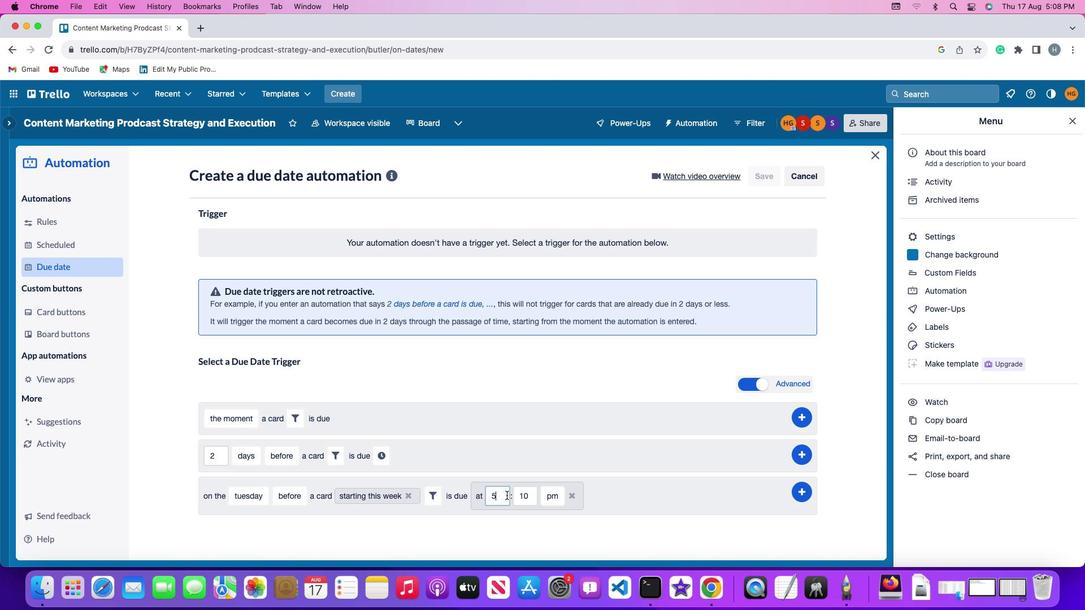
Action: Mouse moved to (504, 490)
Screenshot: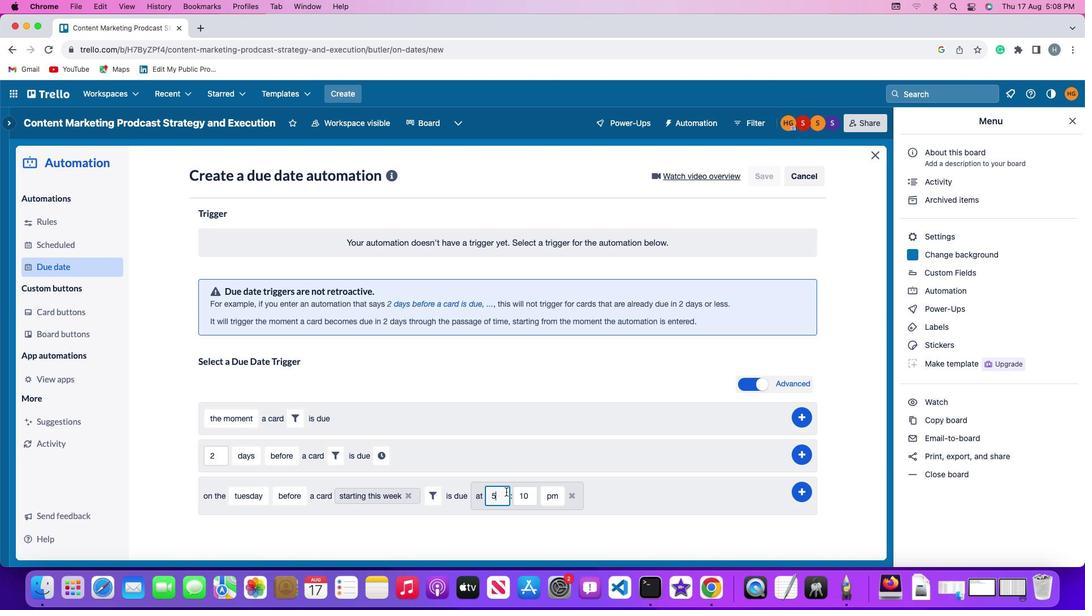 
Action: Key pressed Key.backspace'1''1'
Screenshot: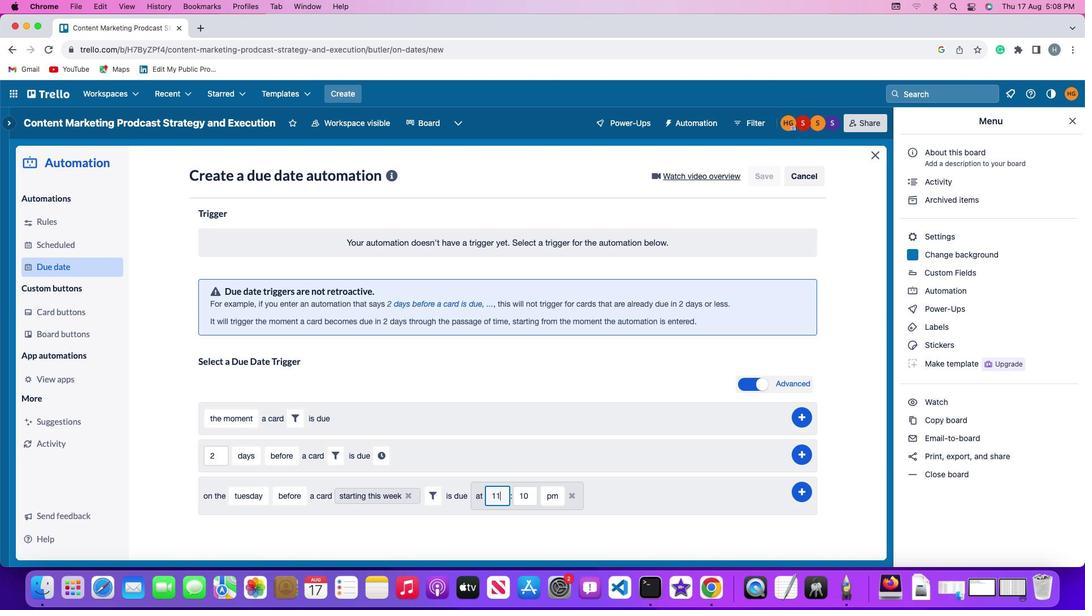 
Action: Mouse moved to (528, 492)
Screenshot: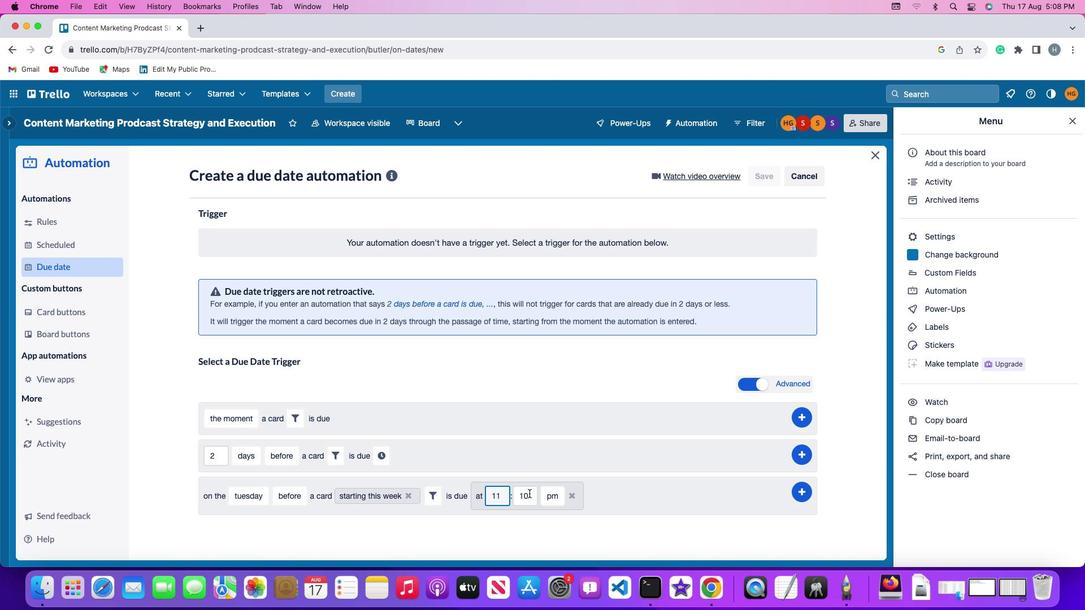 
Action: Mouse pressed left at (528, 492)
Screenshot: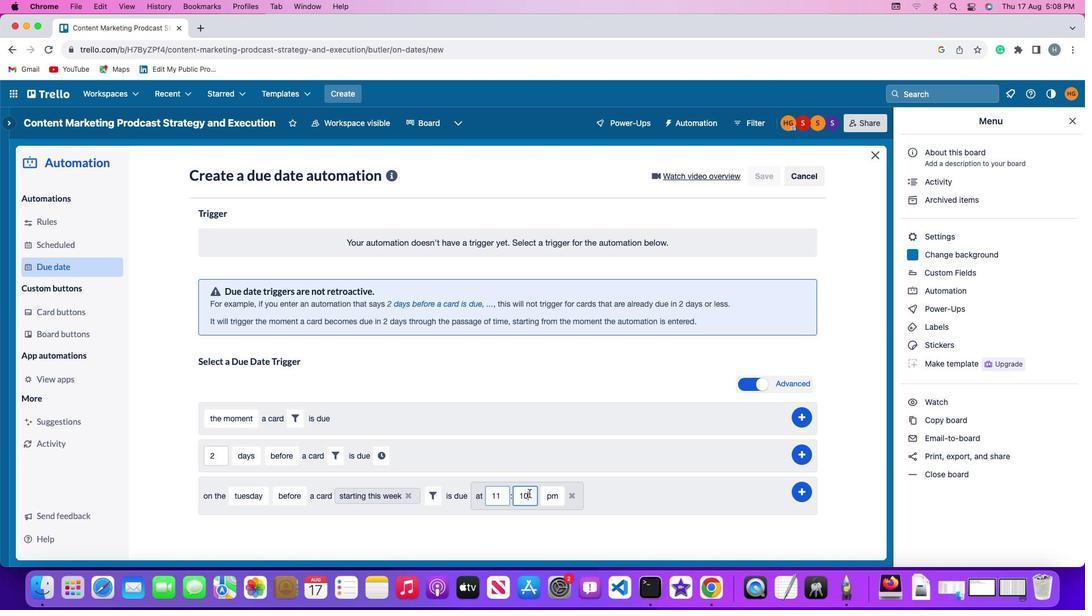 
Action: Key pressed Key.backspaceKey.backspace'0''0'
Screenshot: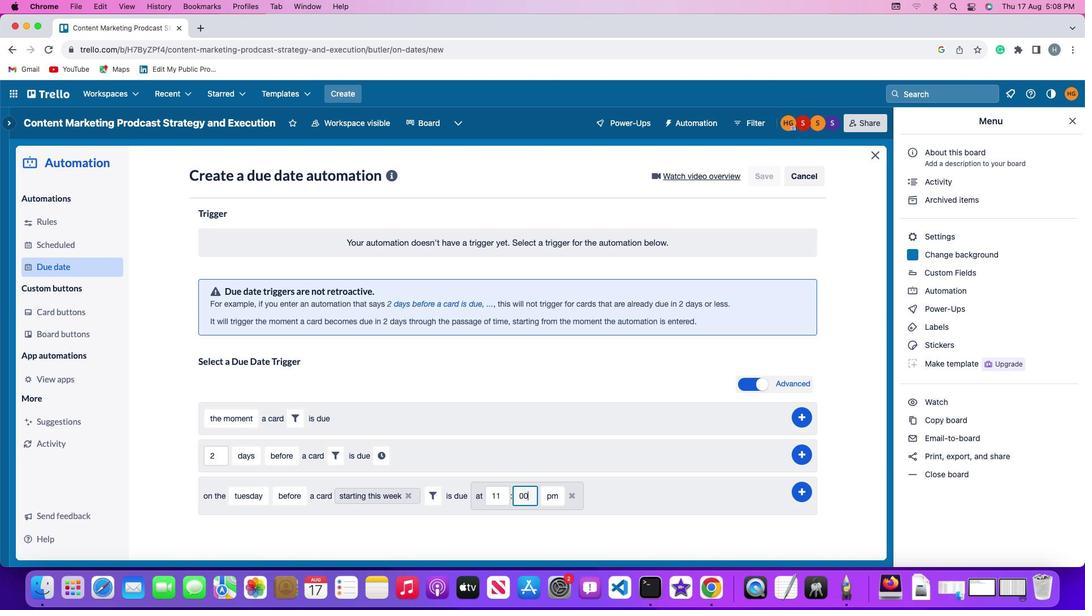 
Action: Mouse moved to (549, 492)
Screenshot: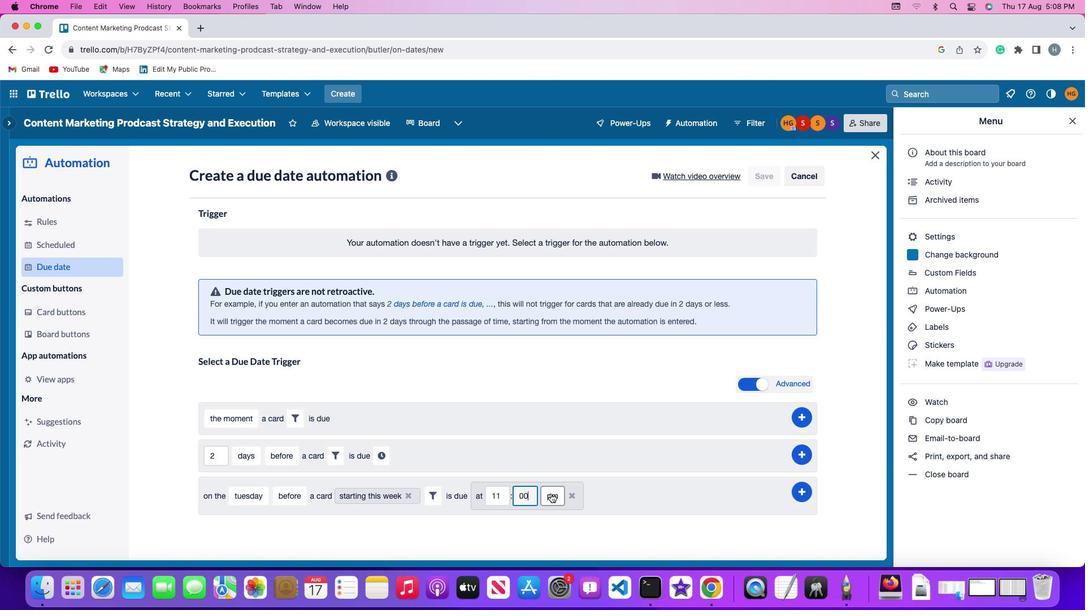 
Action: Mouse pressed left at (549, 492)
Screenshot: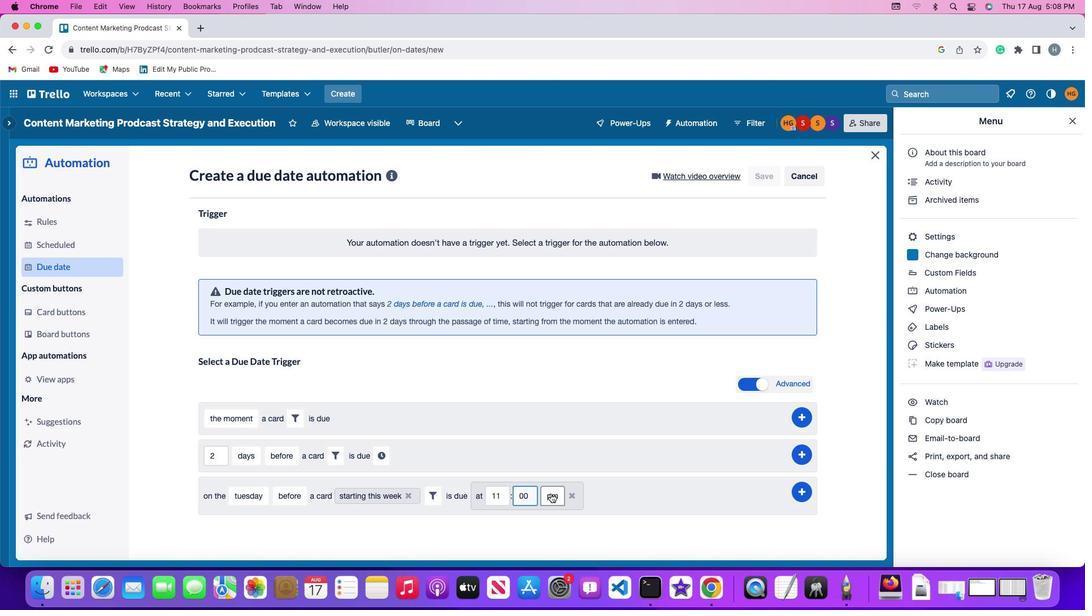 
Action: Mouse moved to (552, 511)
Screenshot: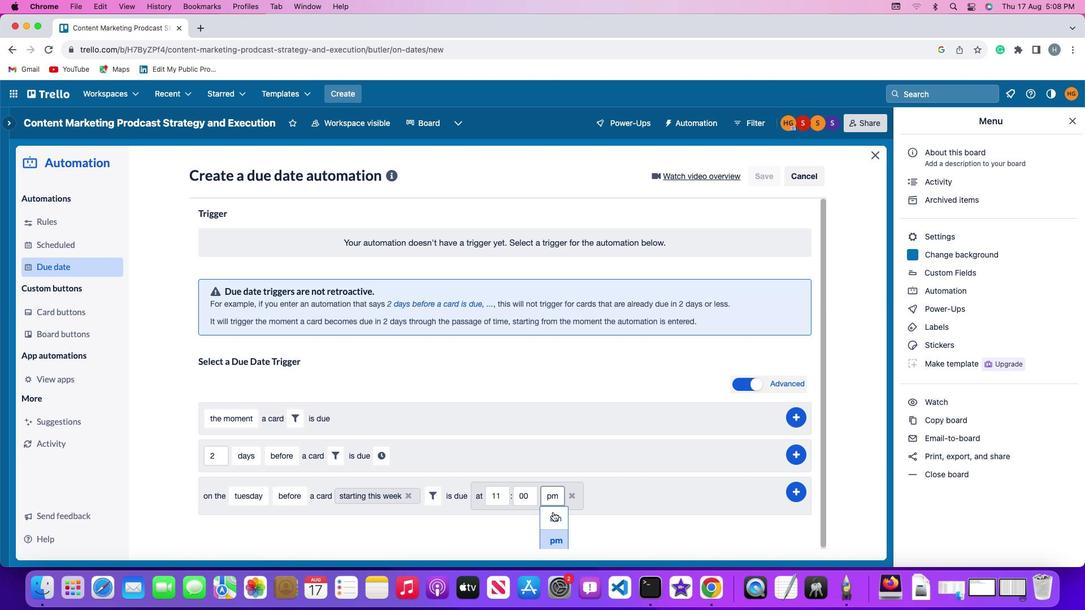 
Action: Mouse pressed left at (552, 511)
Screenshot: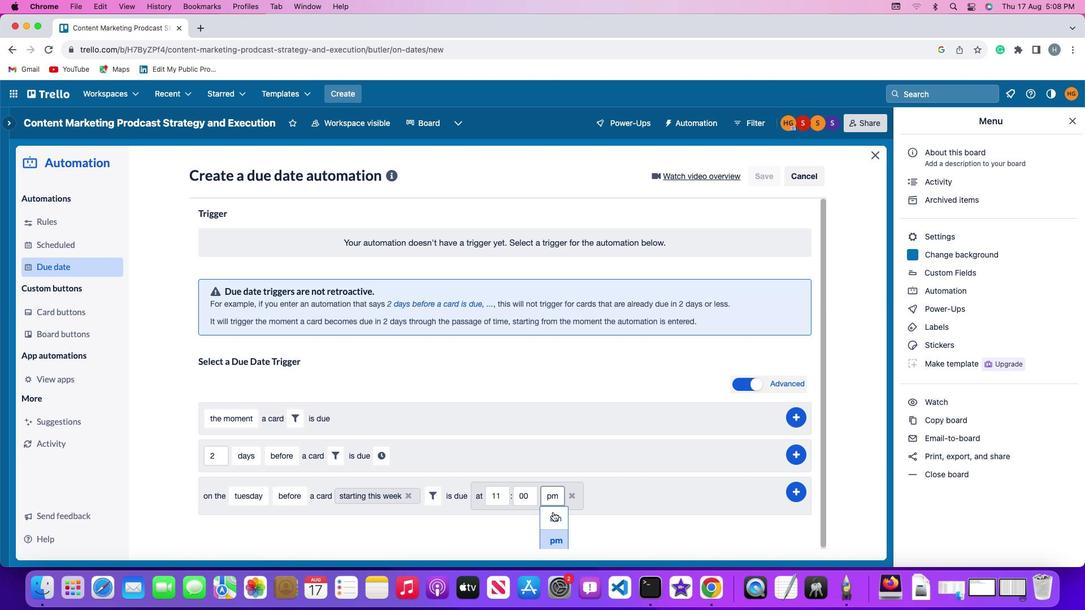 
Action: Mouse moved to (800, 488)
Screenshot: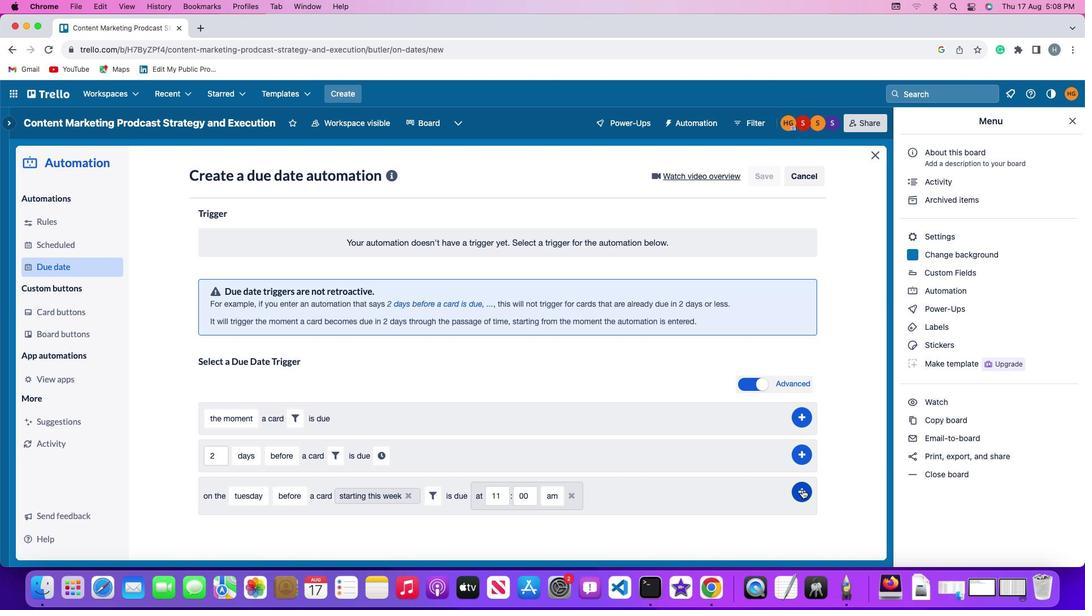 
Action: Mouse pressed left at (800, 488)
Screenshot: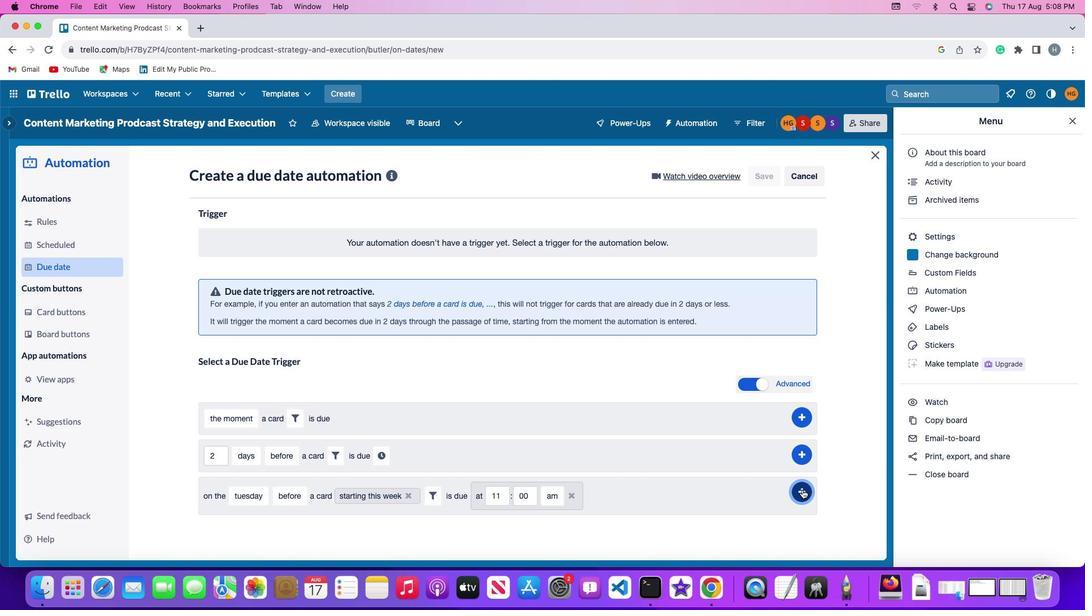 
Action: Mouse moved to (848, 415)
Screenshot: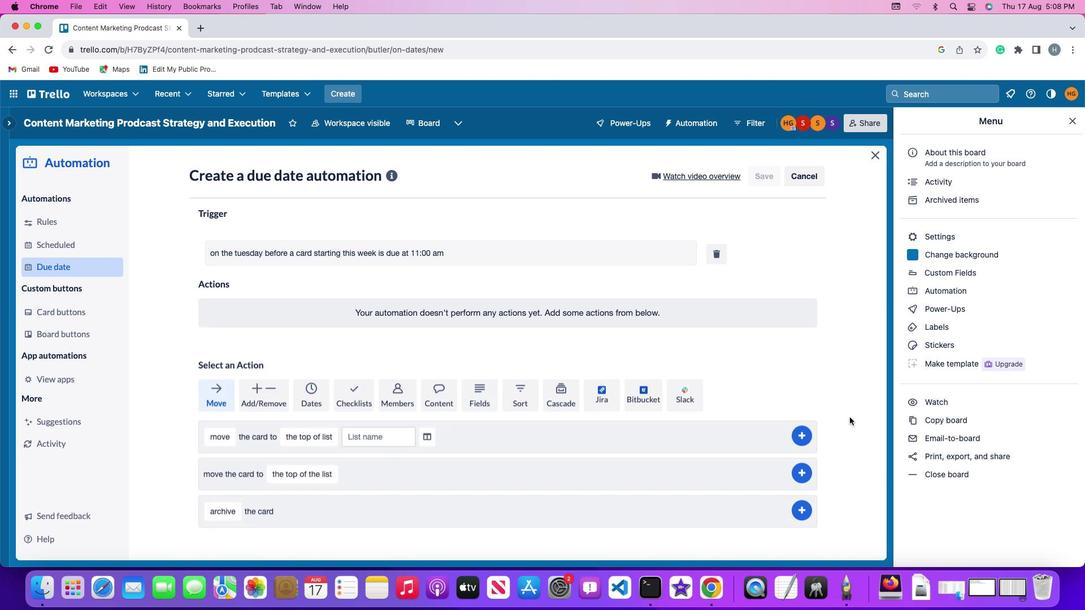 
